 Task: Look for space in Kagoshima, Japan from 1st June, 2023 to 9th June, 2023 for 5 adults in price range Rs.6000 to Rs.12000. Place can be entire place with 3 bedrooms having 3 beds and 3 bathrooms. Property type can be house, flat, guest house. Booking option can be shelf check-in. Required host language is English.
Action: Mouse moved to (473, 125)
Screenshot: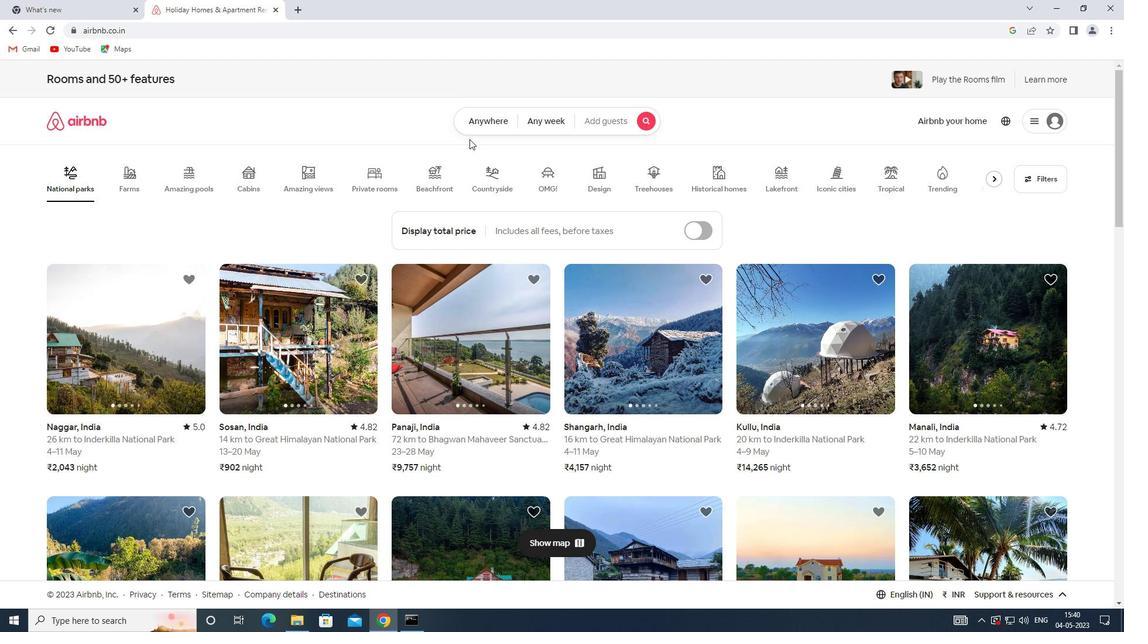 
Action: Mouse pressed left at (473, 125)
Screenshot: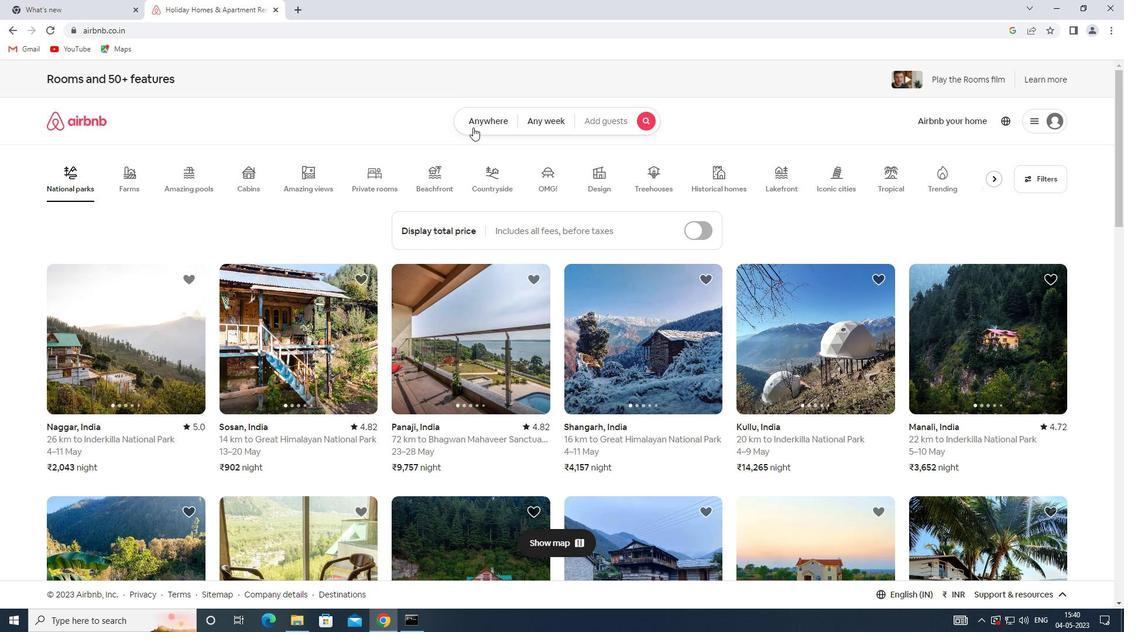 
Action: Mouse moved to (385, 162)
Screenshot: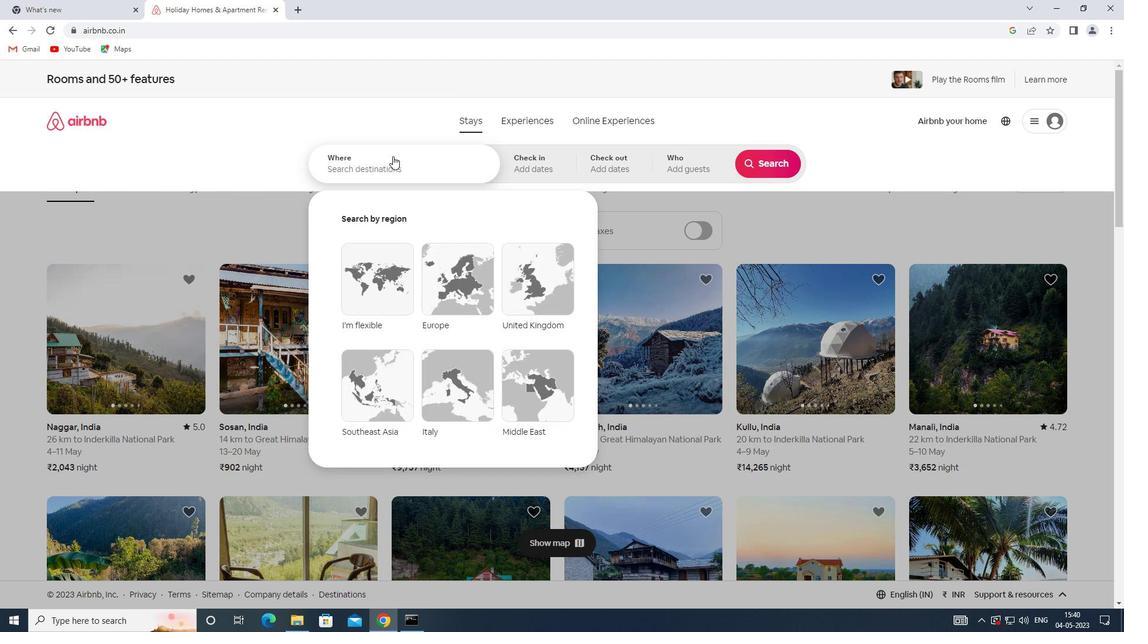 
Action: Mouse pressed left at (385, 162)
Screenshot: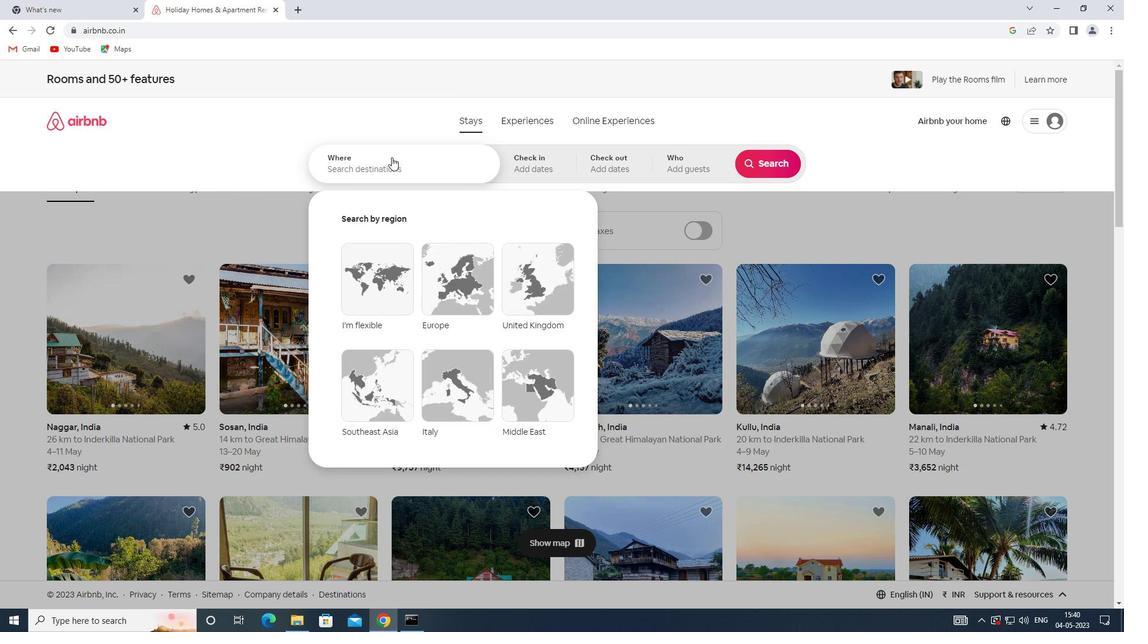 
Action: Mouse moved to (384, 162)
Screenshot: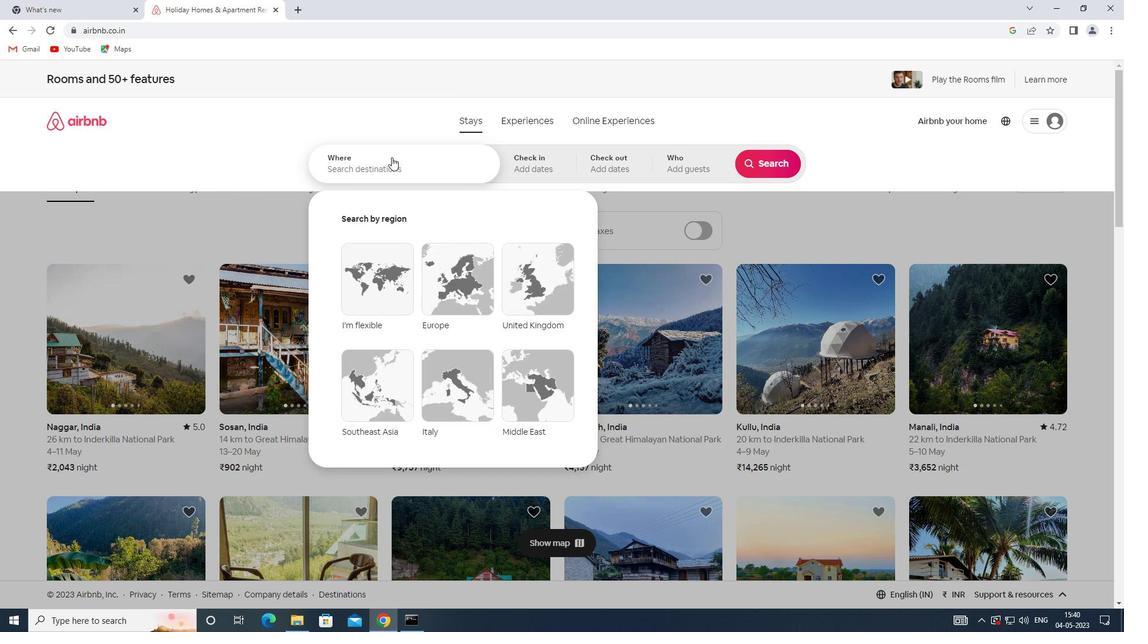 
Action: Key pressed <Key.shift>KAGOSHIMA,<Key.shift>JAPAN
Screenshot: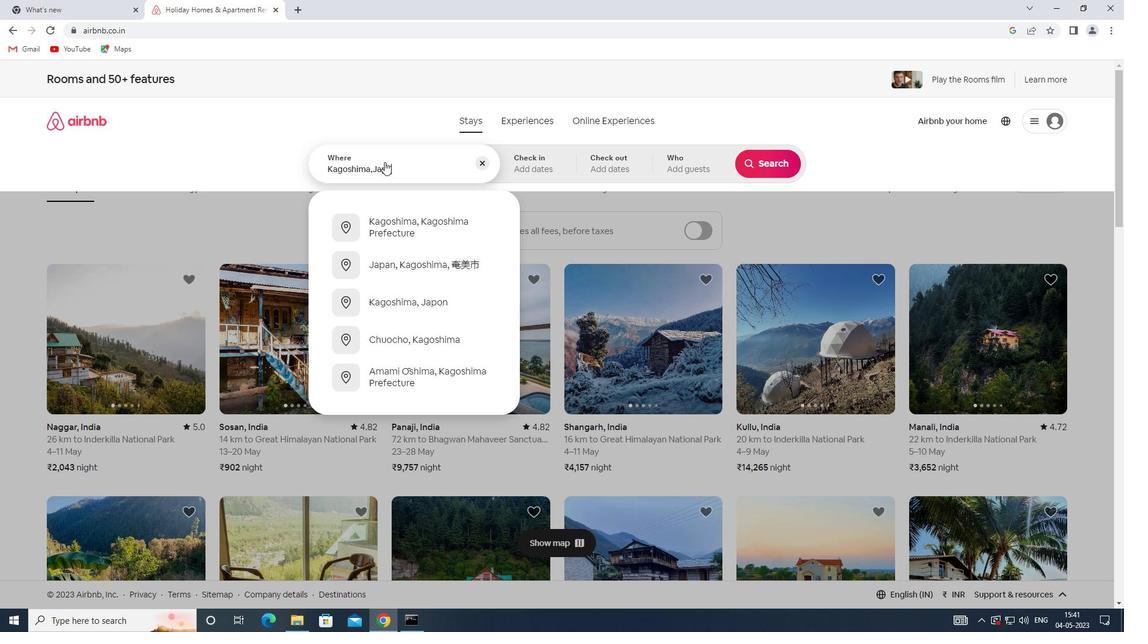 
Action: Mouse moved to (530, 166)
Screenshot: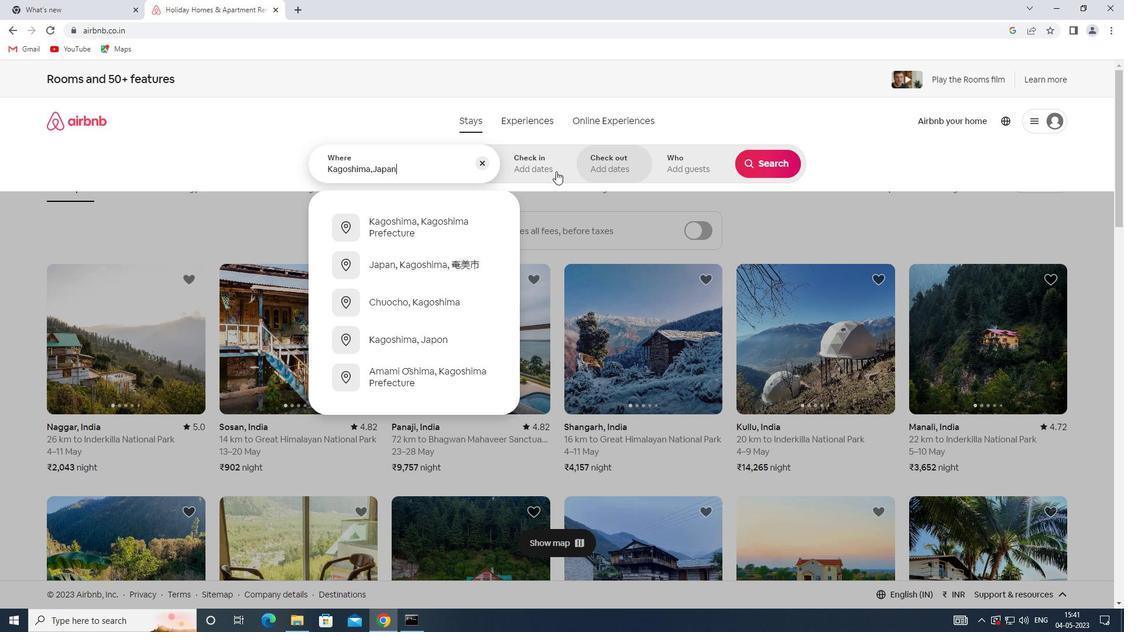 
Action: Mouse pressed left at (530, 166)
Screenshot: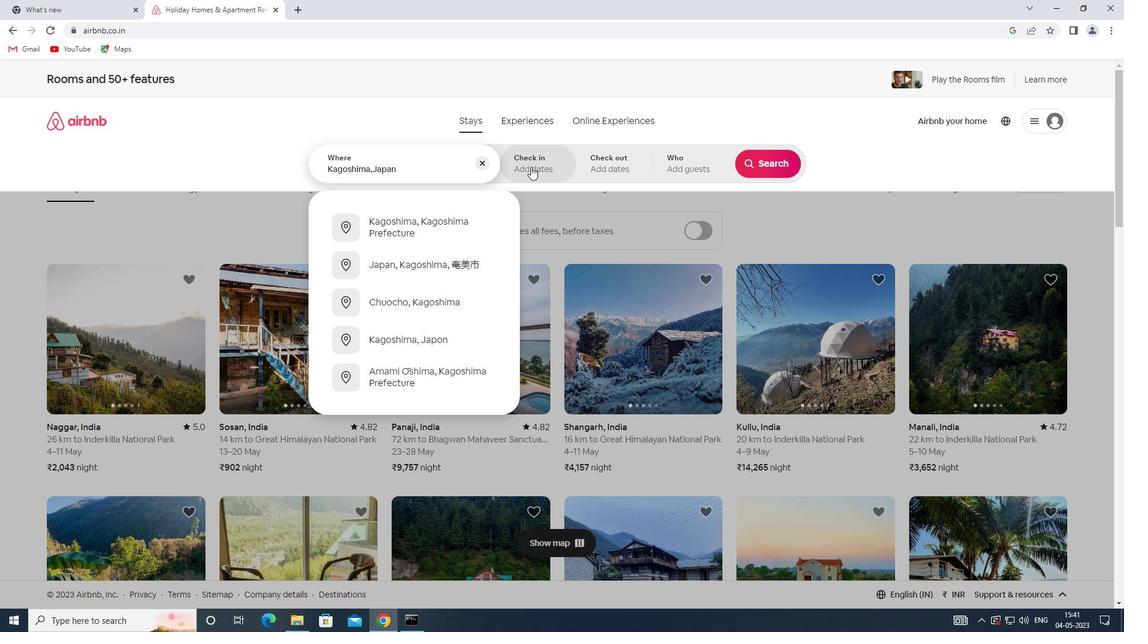 
Action: Mouse moved to (696, 300)
Screenshot: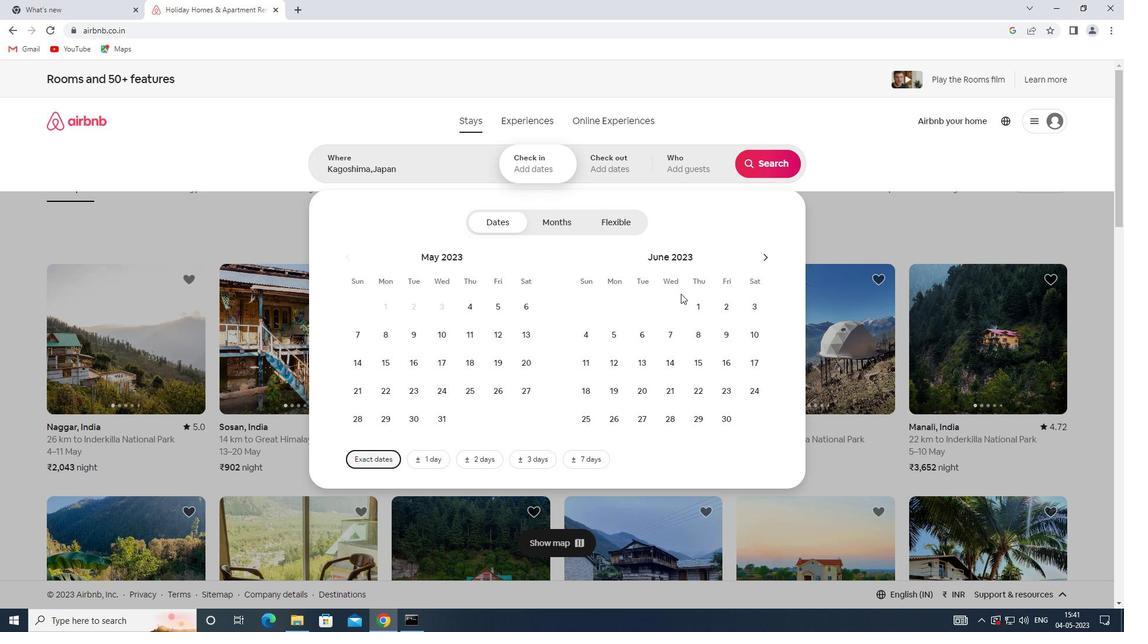 
Action: Mouse pressed left at (696, 300)
Screenshot: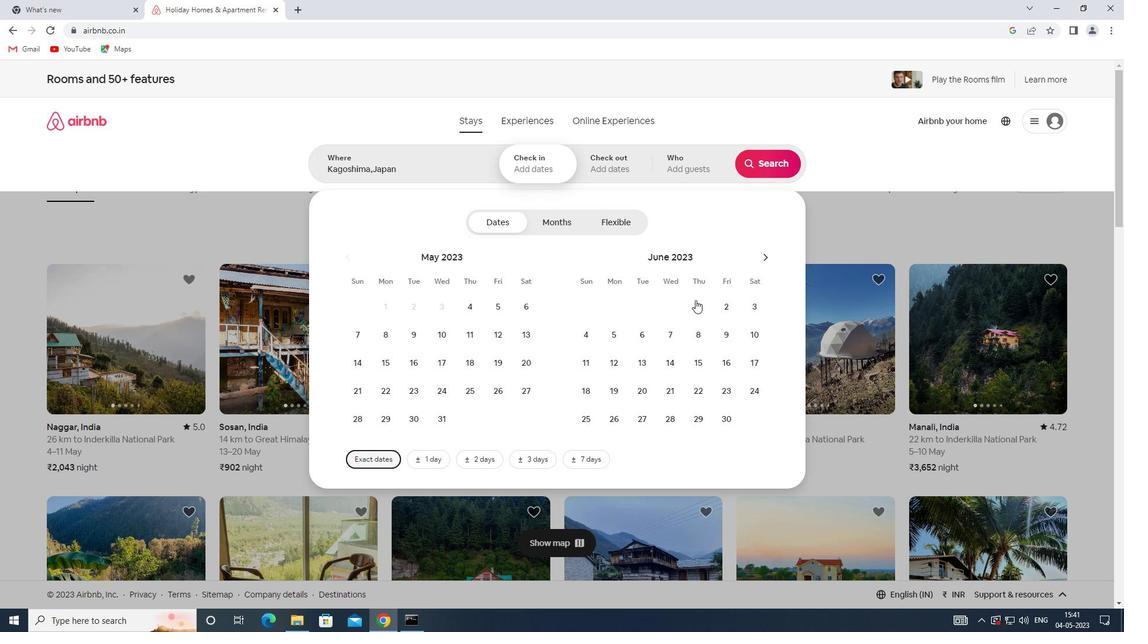 
Action: Mouse moved to (722, 333)
Screenshot: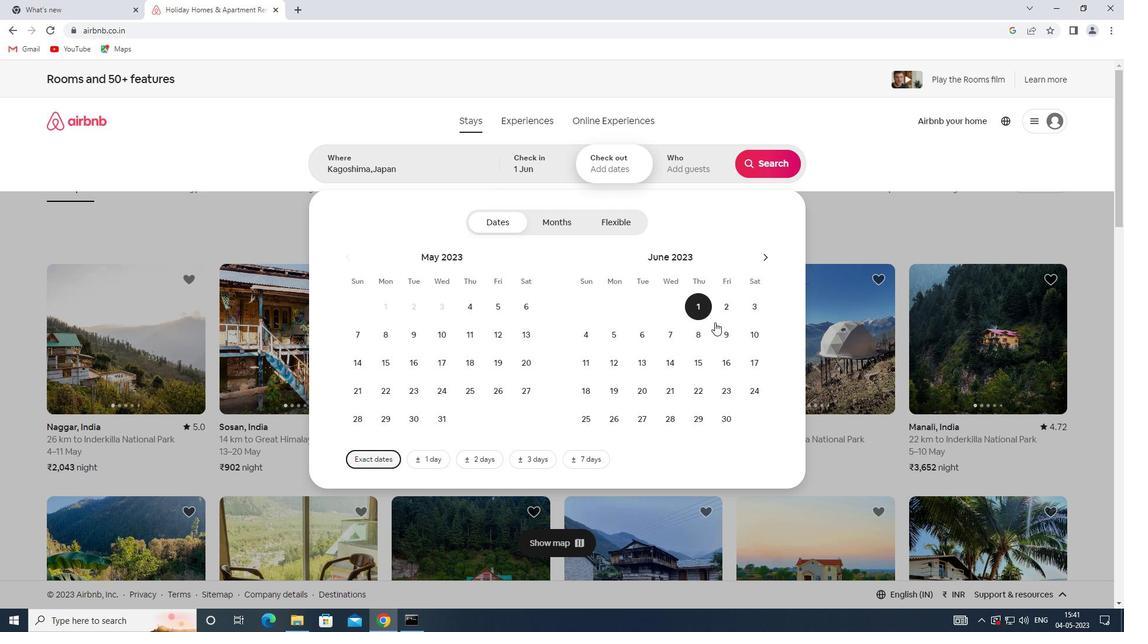 
Action: Mouse pressed left at (722, 333)
Screenshot: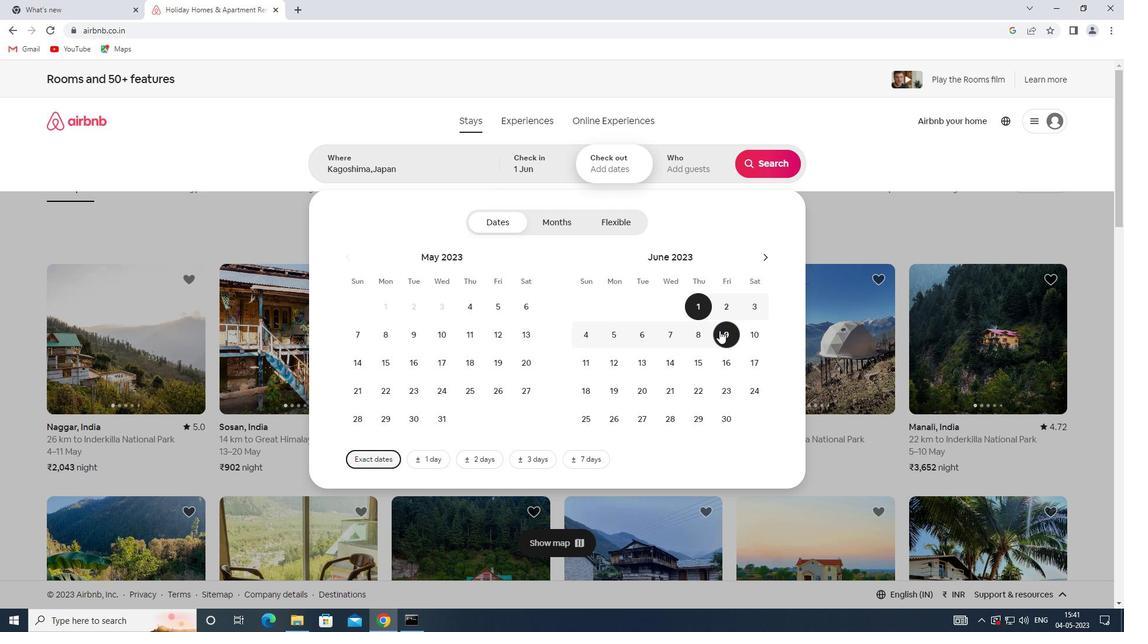 
Action: Mouse moved to (693, 156)
Screenshot: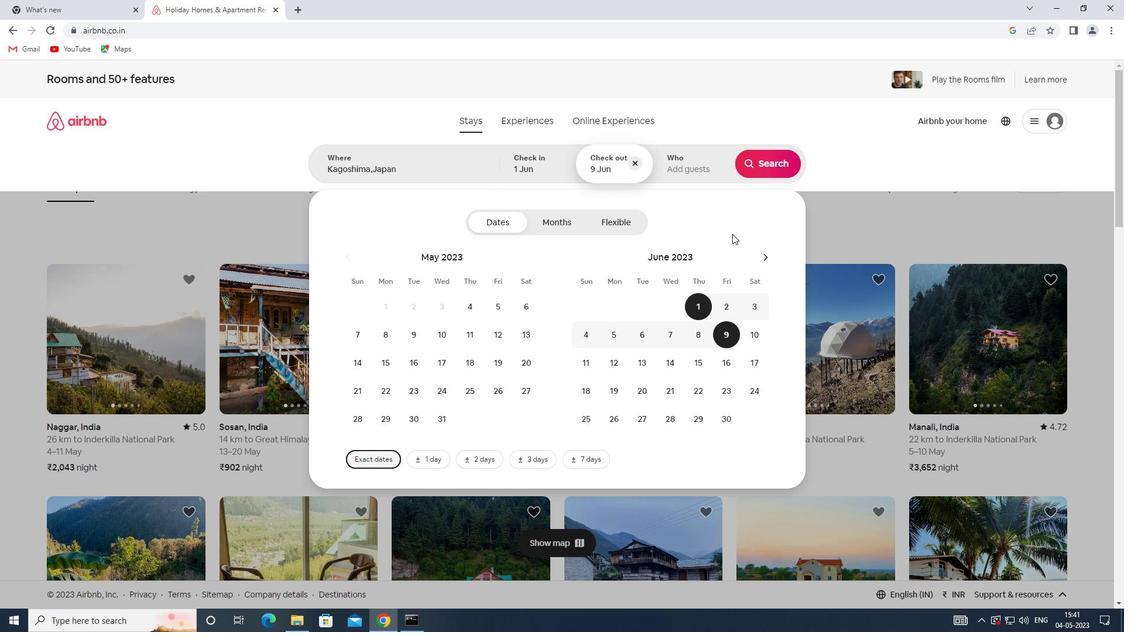 
Action: Mouse pressed left at (693, 156)
Screenshot: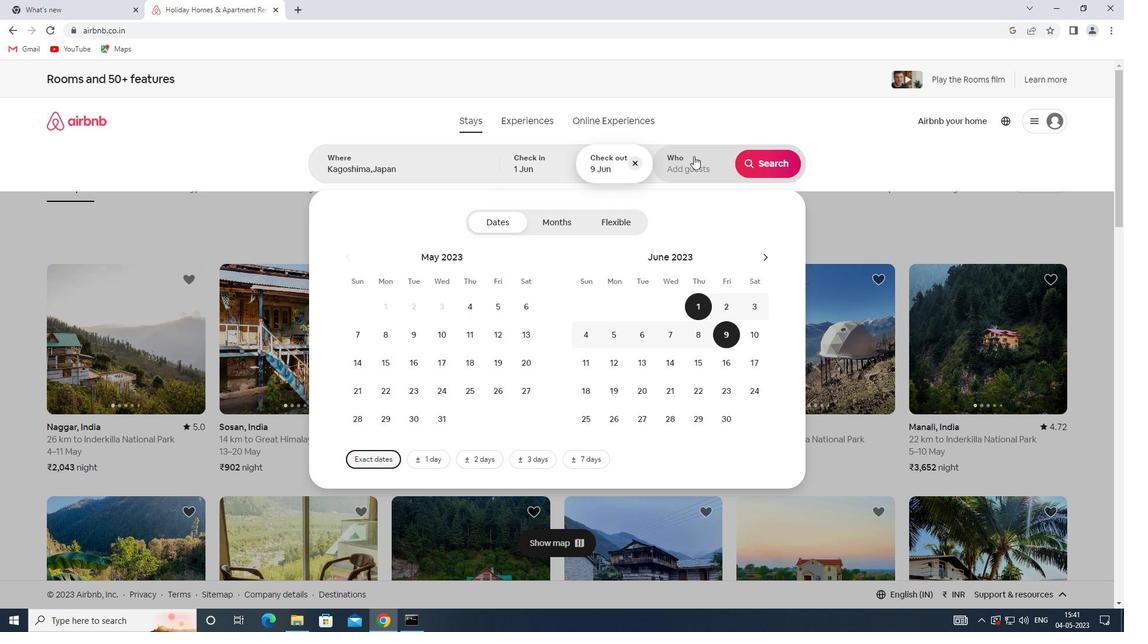 
Action: Mouse moved to (768, 225)
Screenshot: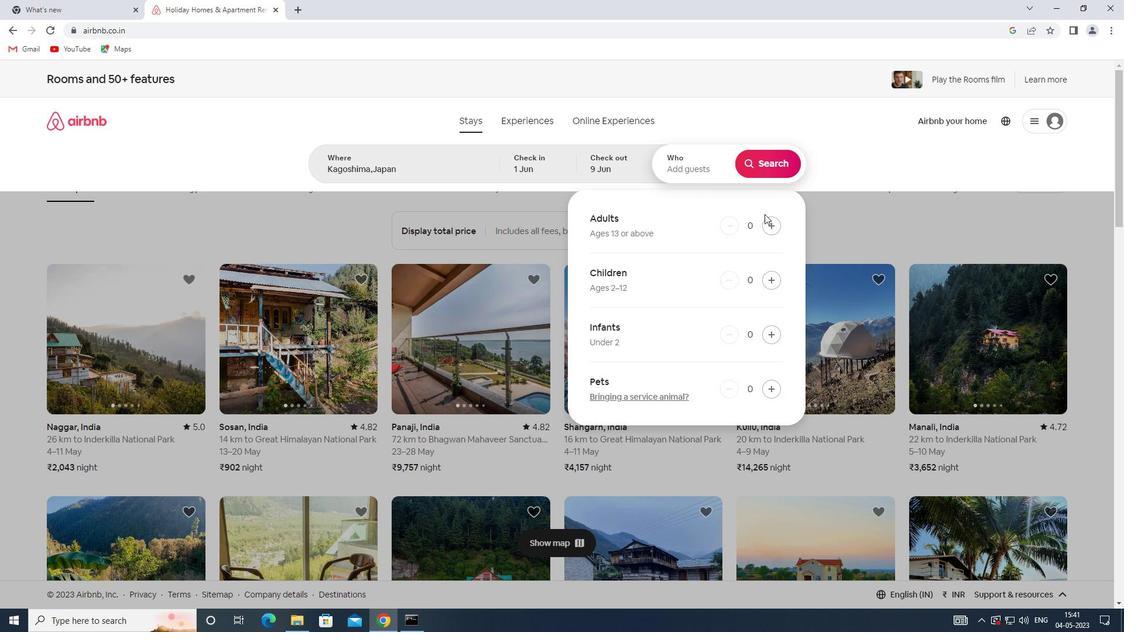 
Action: Mouse pressed left at (768, 225)
Screenshot: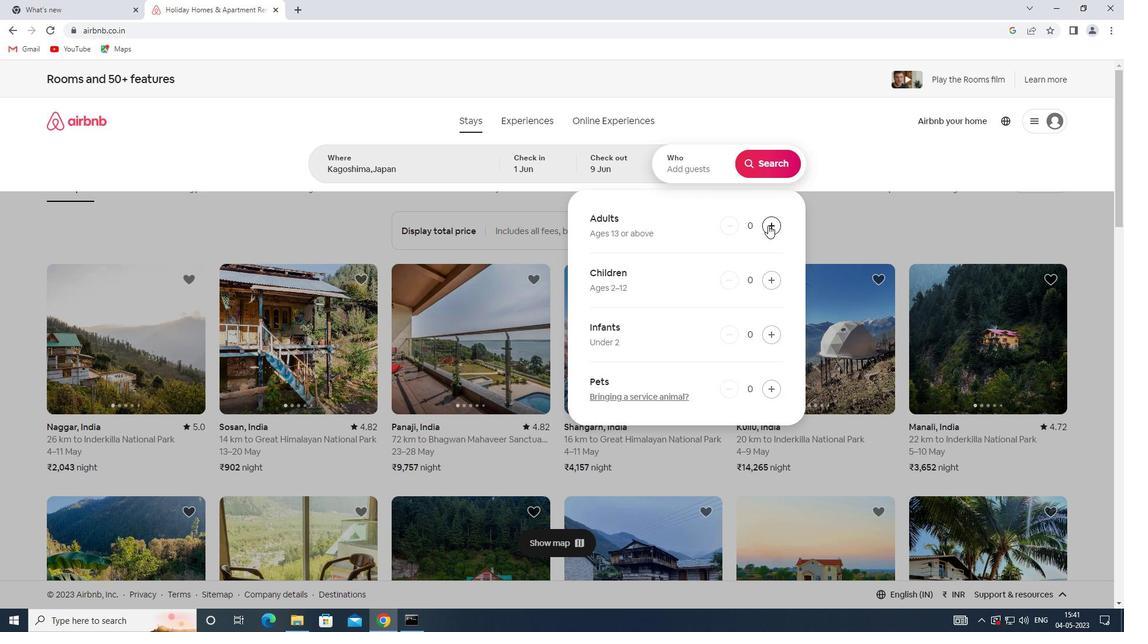 
Action: Mouse pressed left at (768, 225)
Screenshot: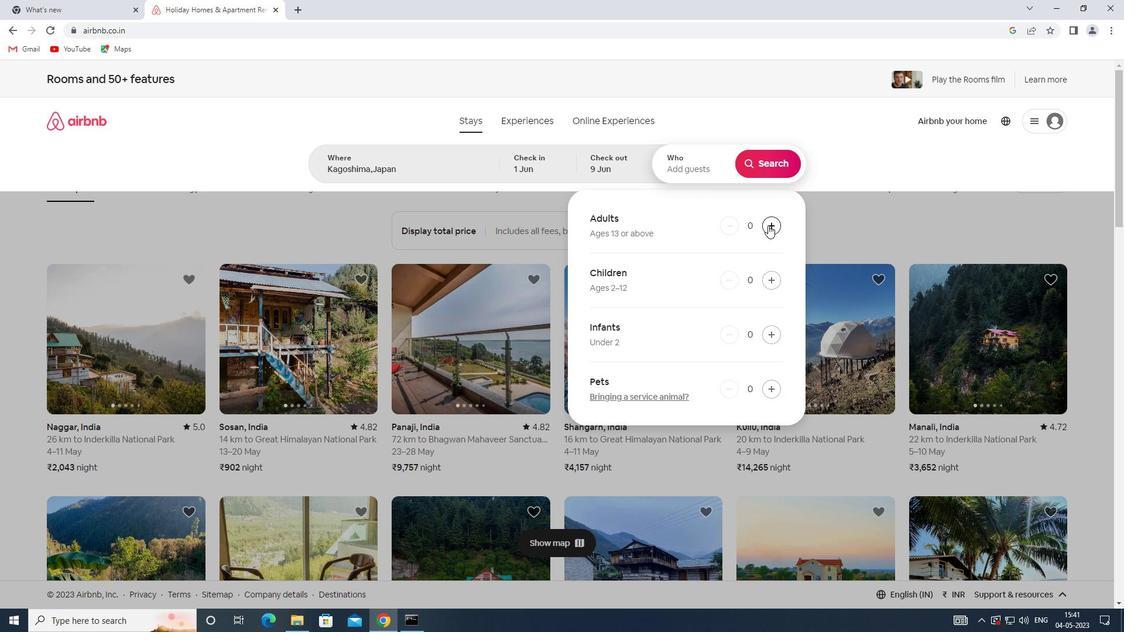
Action: Mouse pressed left at (768, 225)
Screenshot: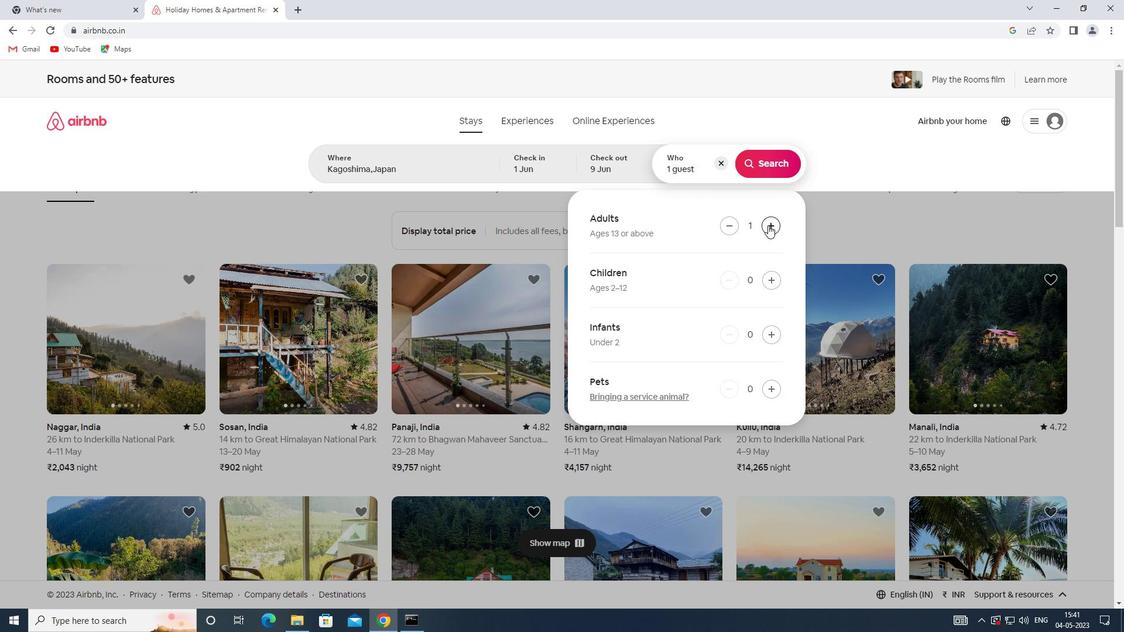 
Action: Mouse pressed left at (768, 225)
Screenshot: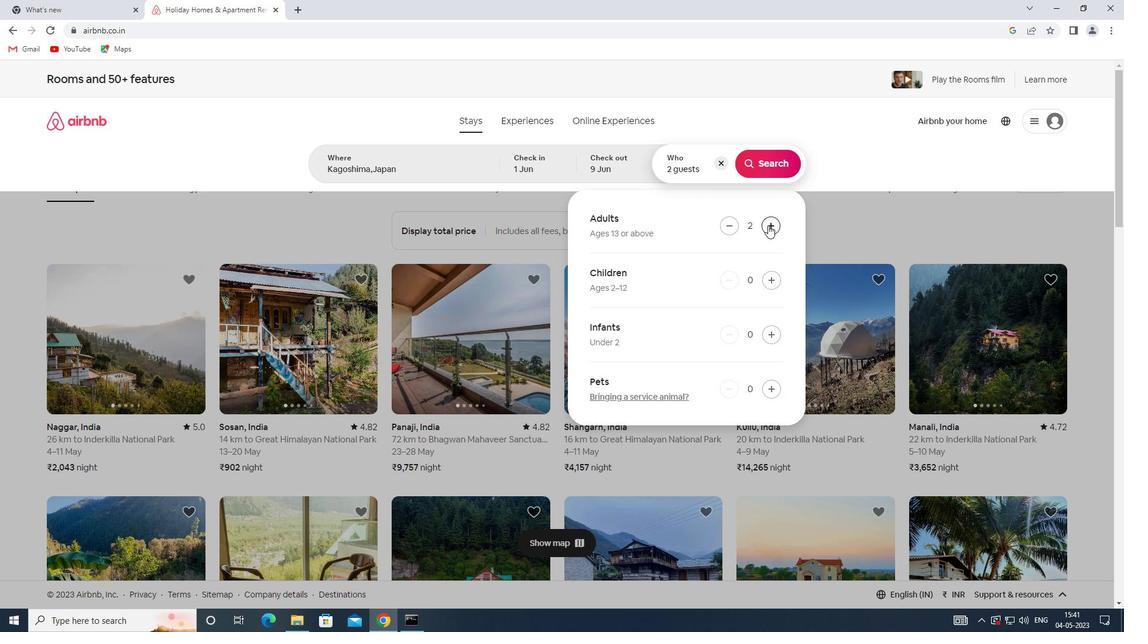 
Action: Mouse pressed left at (768, 225)
Screenshot: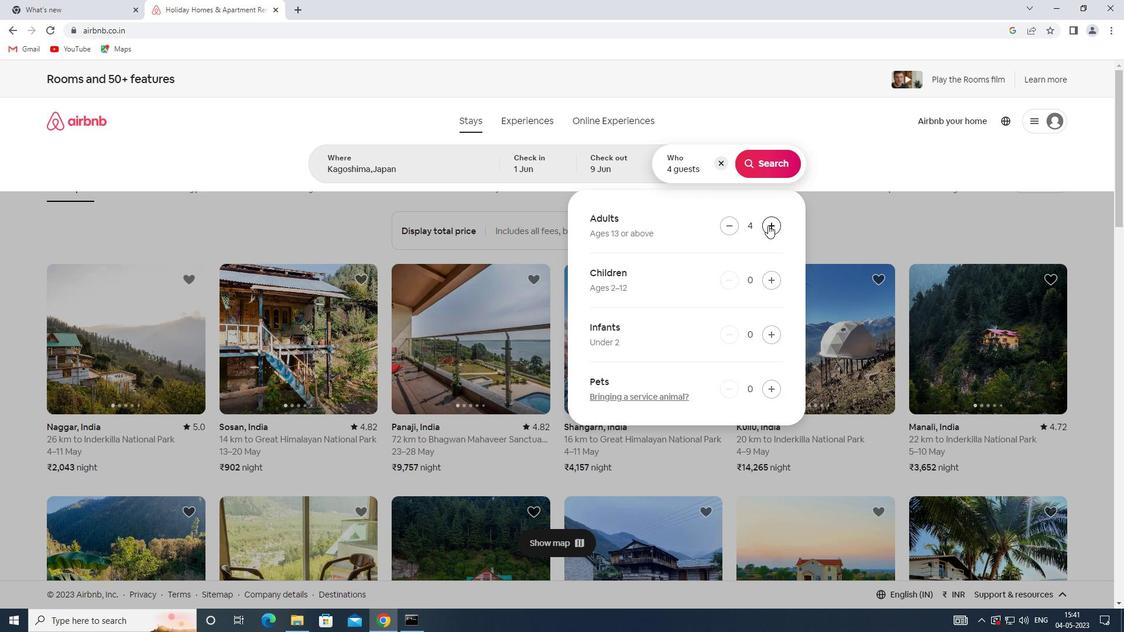 
Action: Mouse moved to (771, 171)
Screenshot: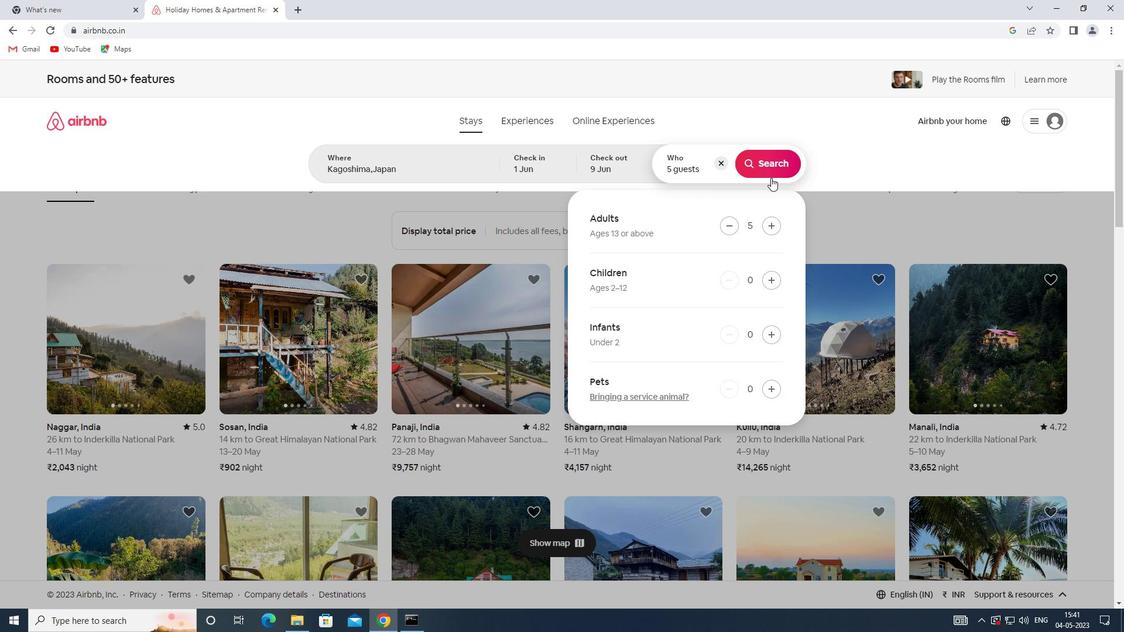 
Action: Mouse pressed left at (771, 171)
Screenshot: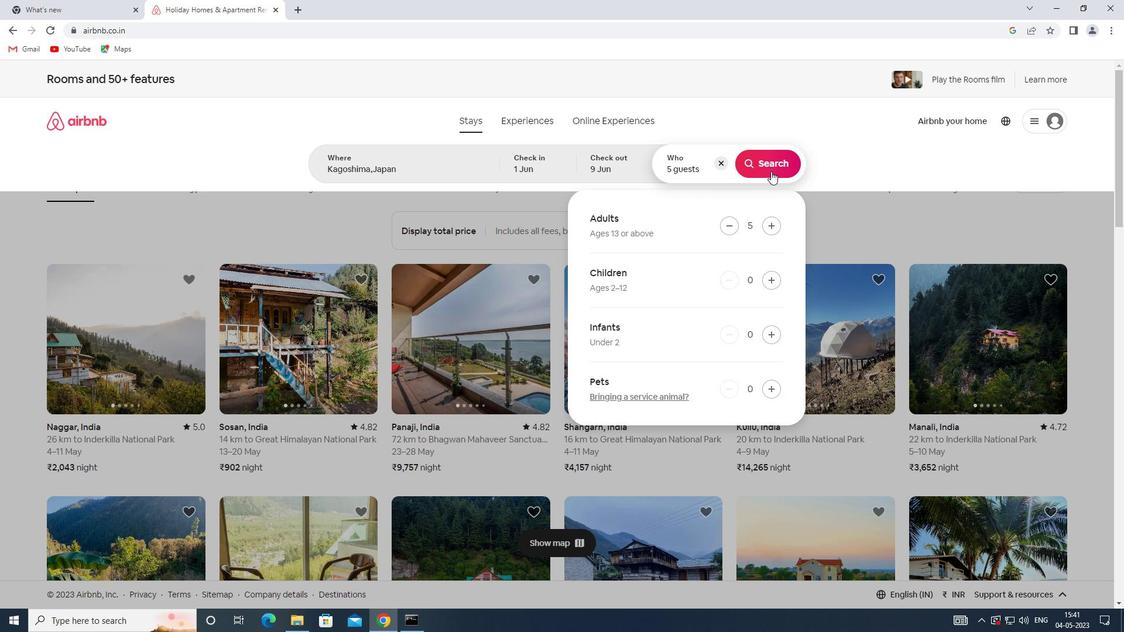 
Action: Mouse moved to (1067, 136)
Screenshot: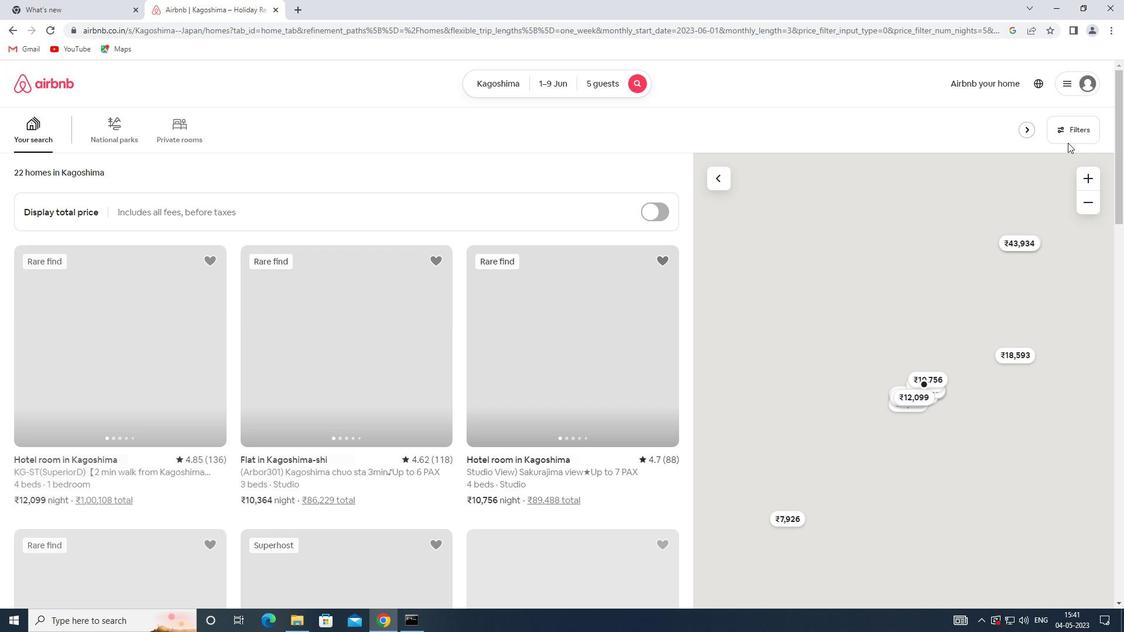 
Action: Mouse pressed left at (1067, 136)
Screenshot: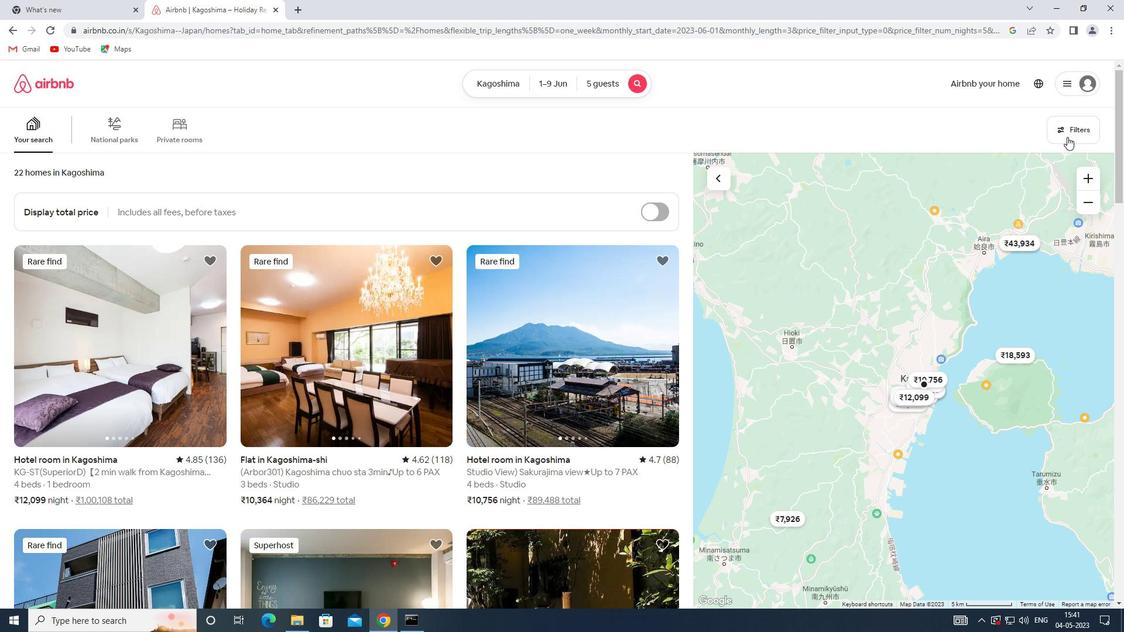 
Action: Mouse moved to (422, 280)
Screenshot: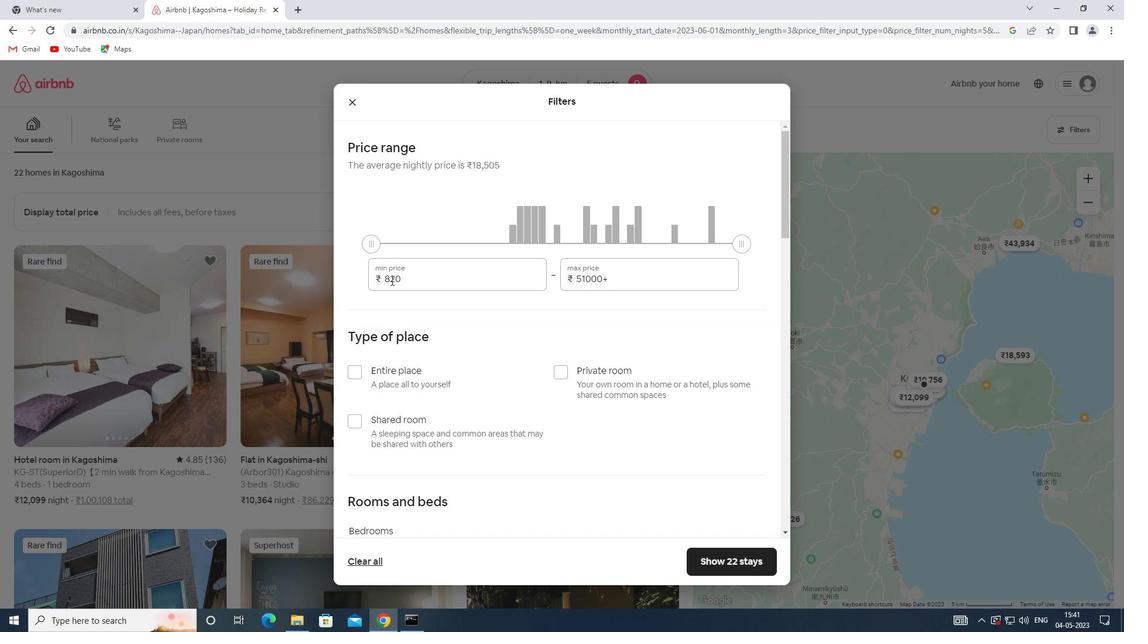 
Action: Mouse pressed left at (422, 280)
Screenshot: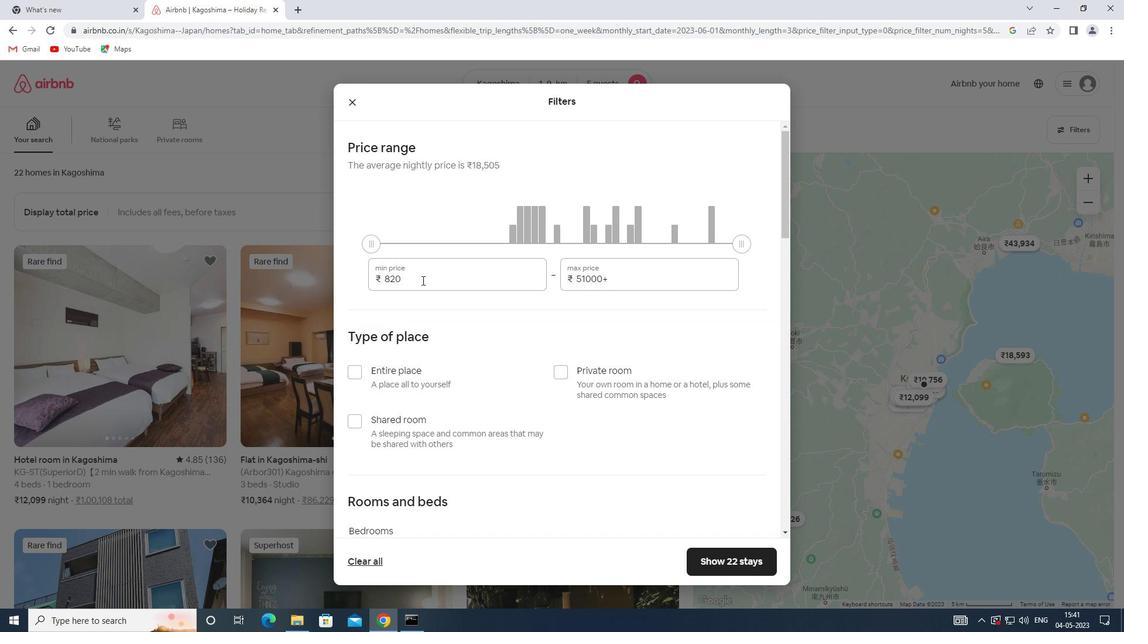
Action: Mouse moved to (306, 277)
Screenshot: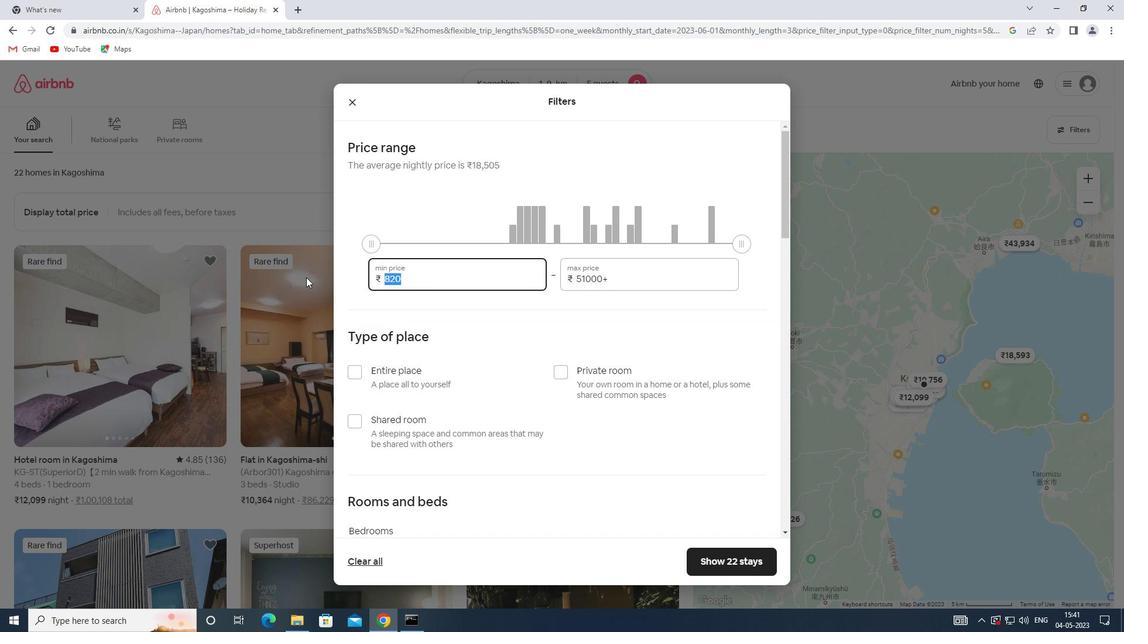 
Action: Key pressed 6000
Screenshot: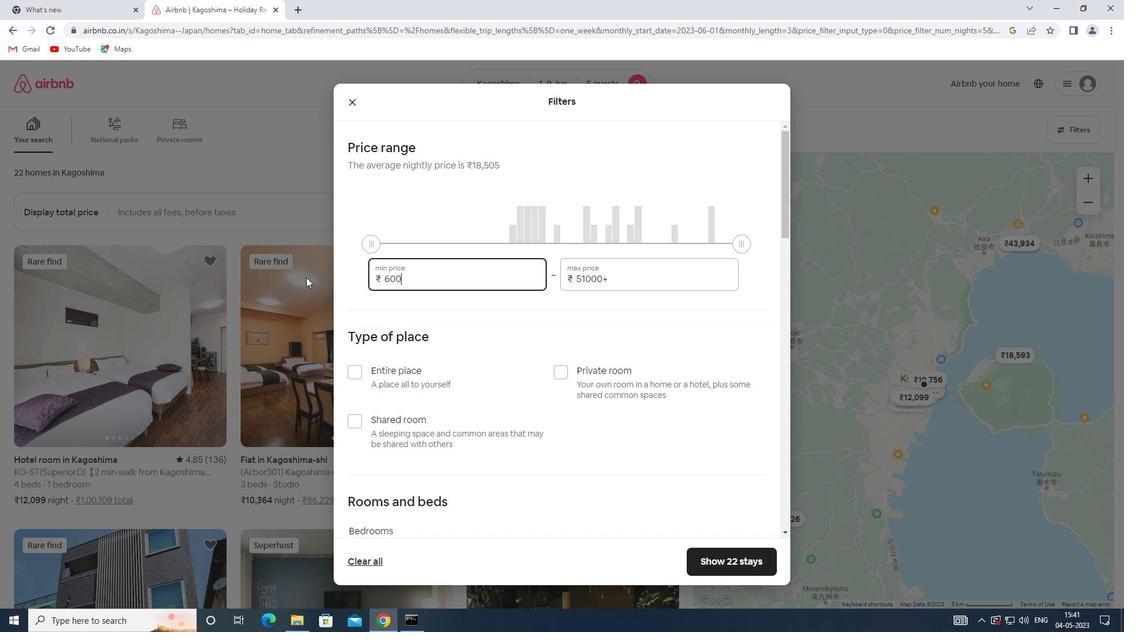 
Action: Mouse moved to (620, 276)
Screenshot: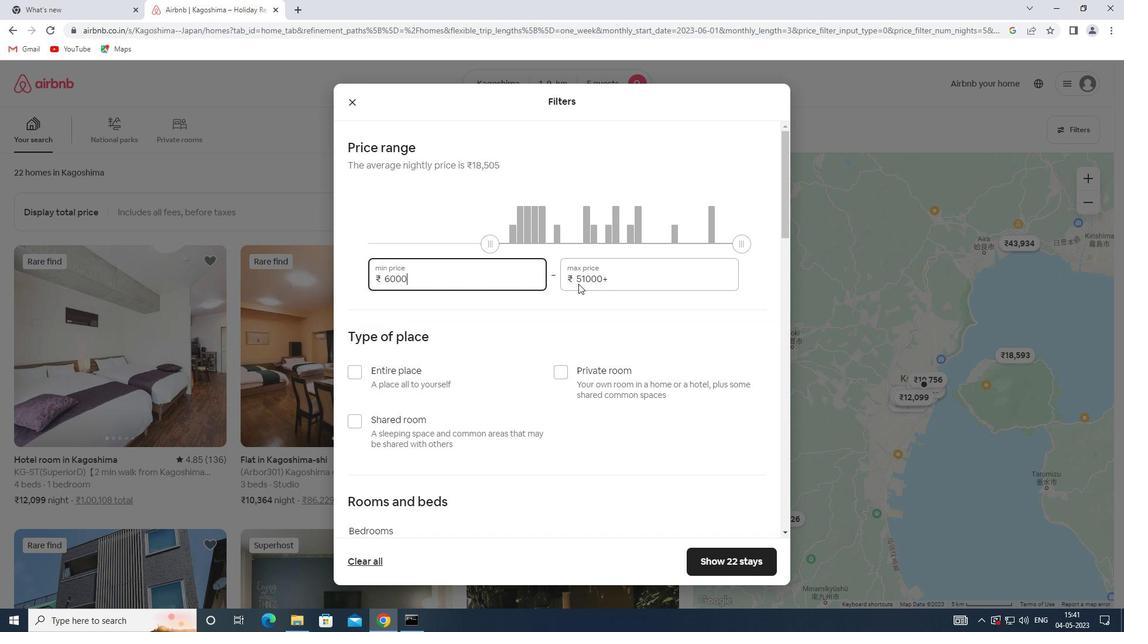 
Action: Mouse pressed left at (620, 276)
Screenshot: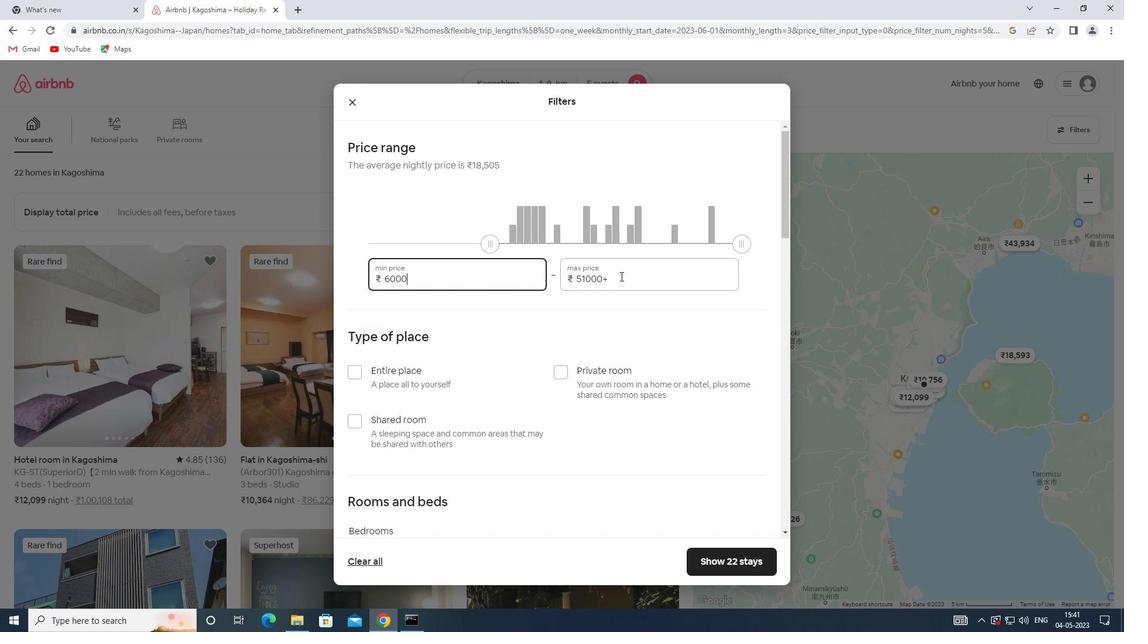 
Action: Mouse moved to (563, 283)
Screenshot: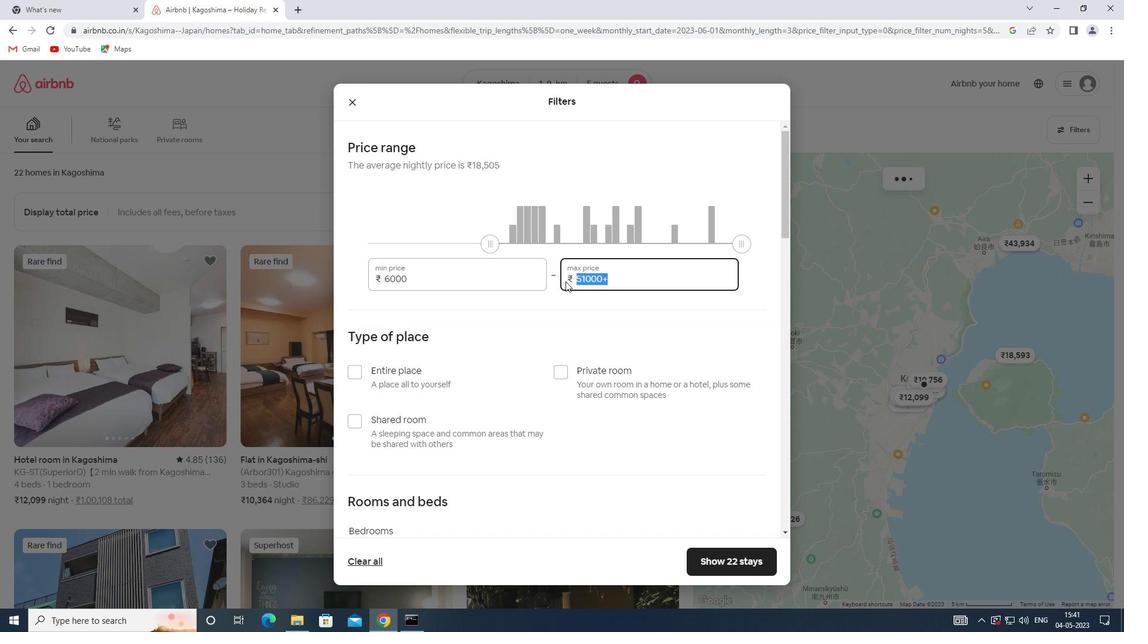 
Action: Key pressed 12000
Screenshot: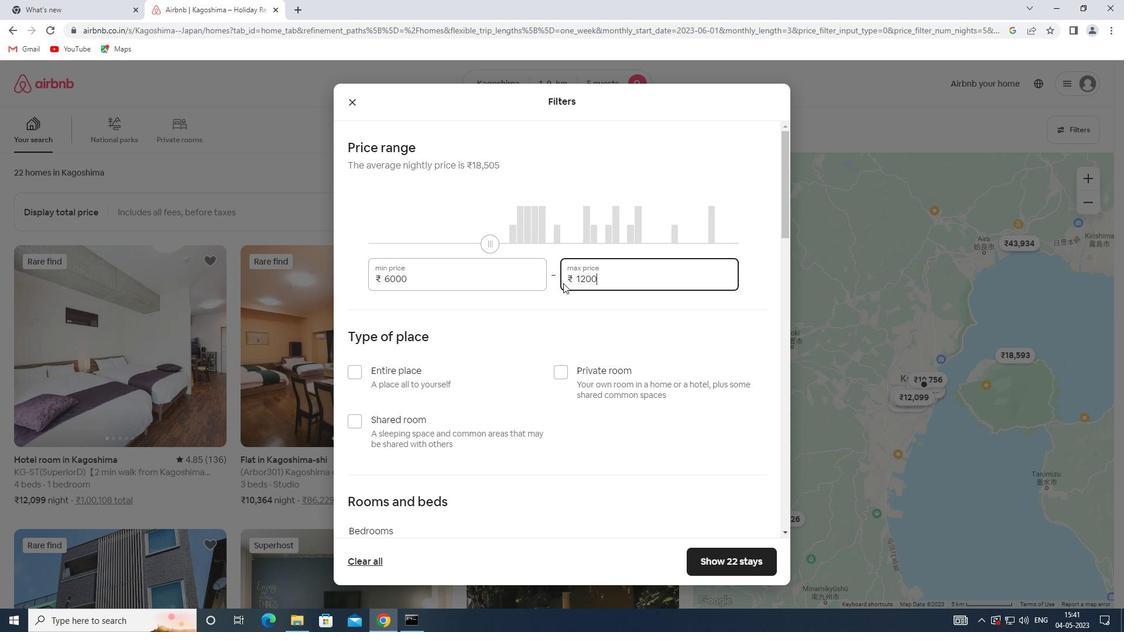 
Action: Mouse moved to (574, 296)
Screenshot: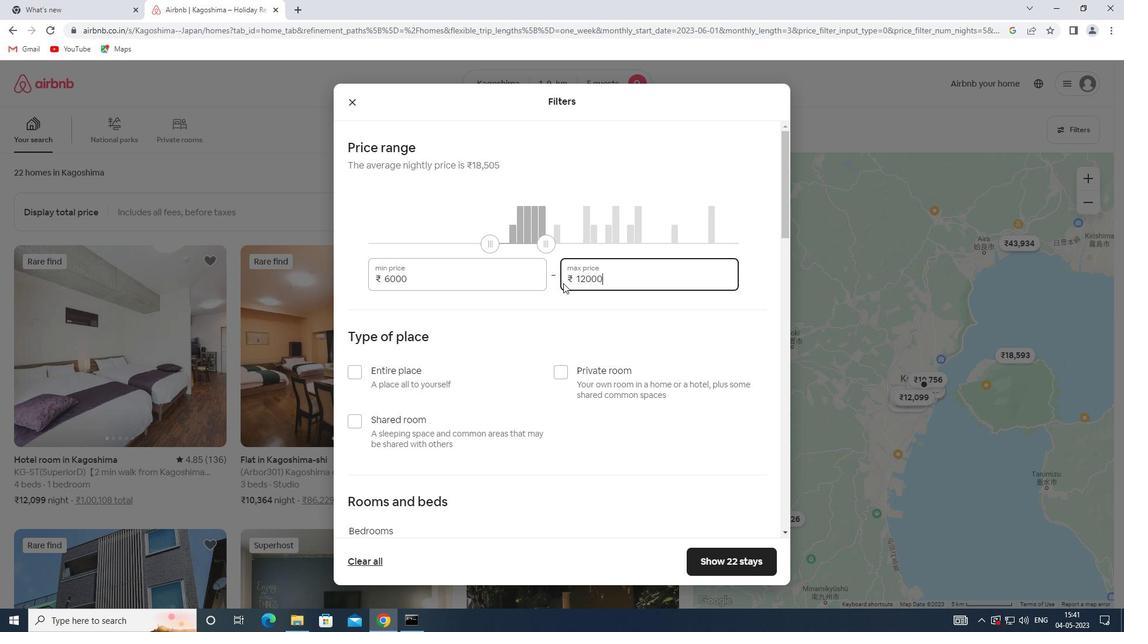 
Action: Mouse scrolled (574, 296) with delta (0, 0)
Screenshot: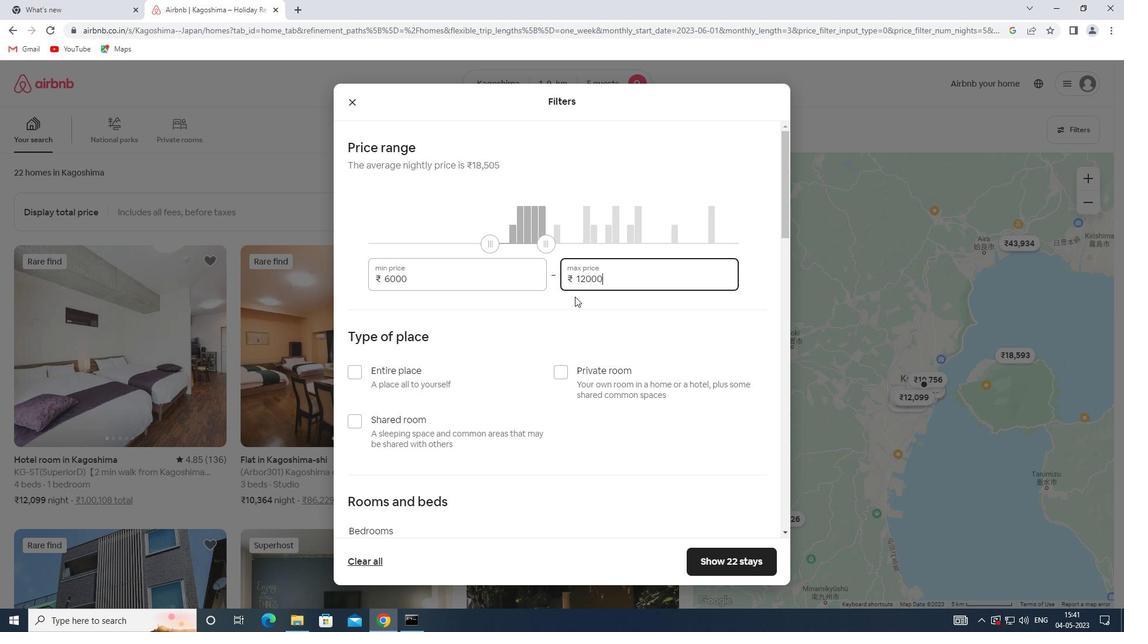 
Action: Mouse moved to (391, 316)
Screenshot: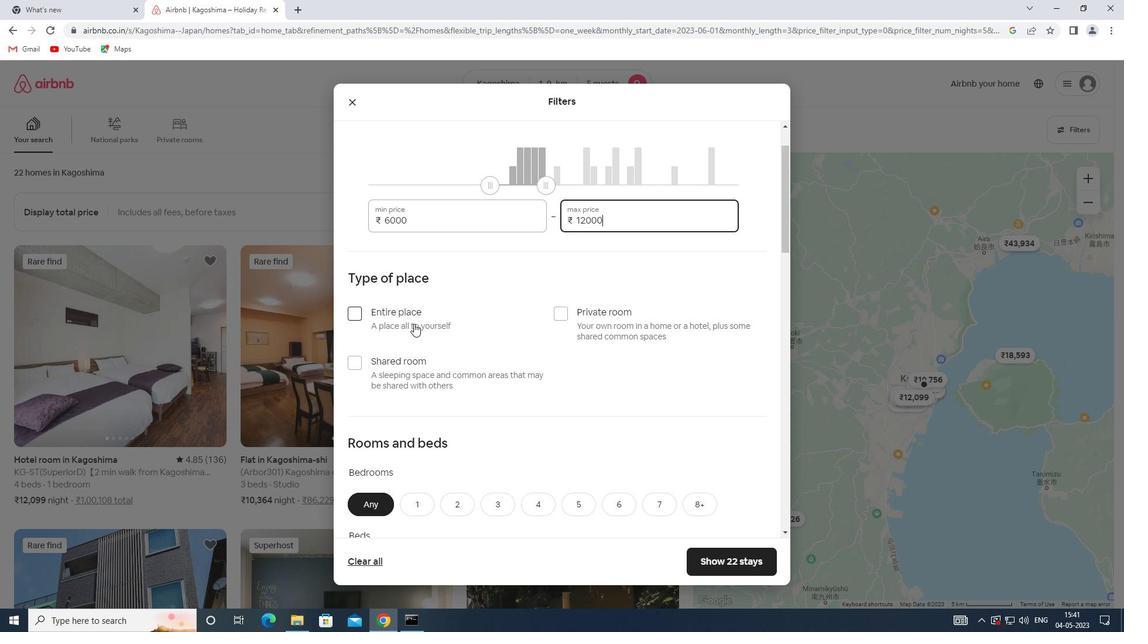 
Action: Mouse pressed left at (391, 316)
Screenshot: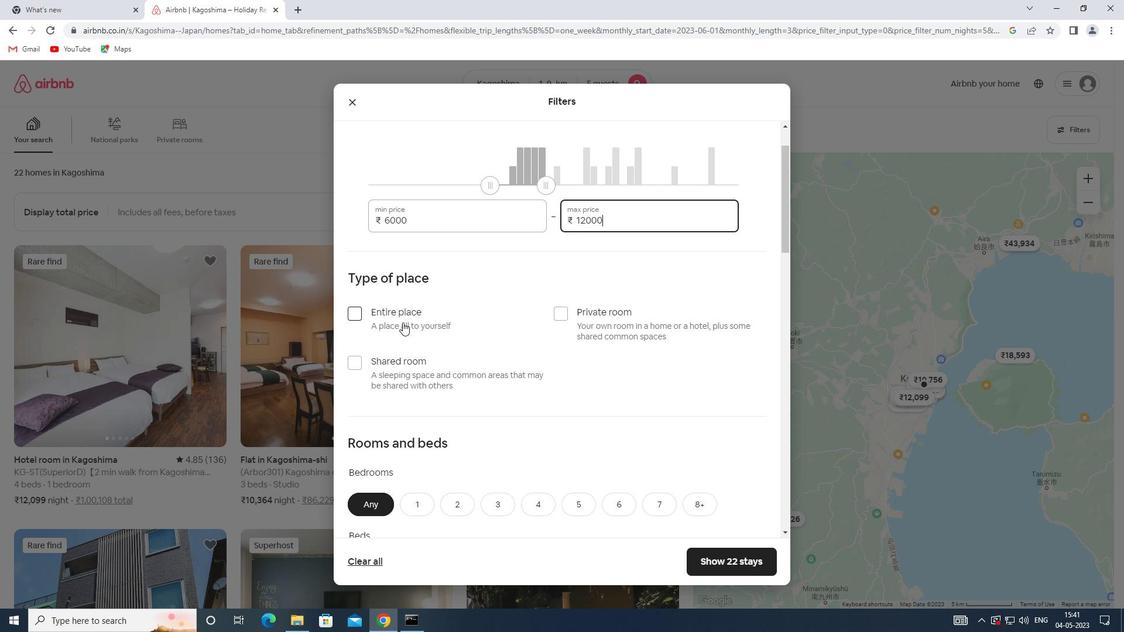 
Action: Mouse scrolled (391, 316) with delta (0, 0)
Screenshot: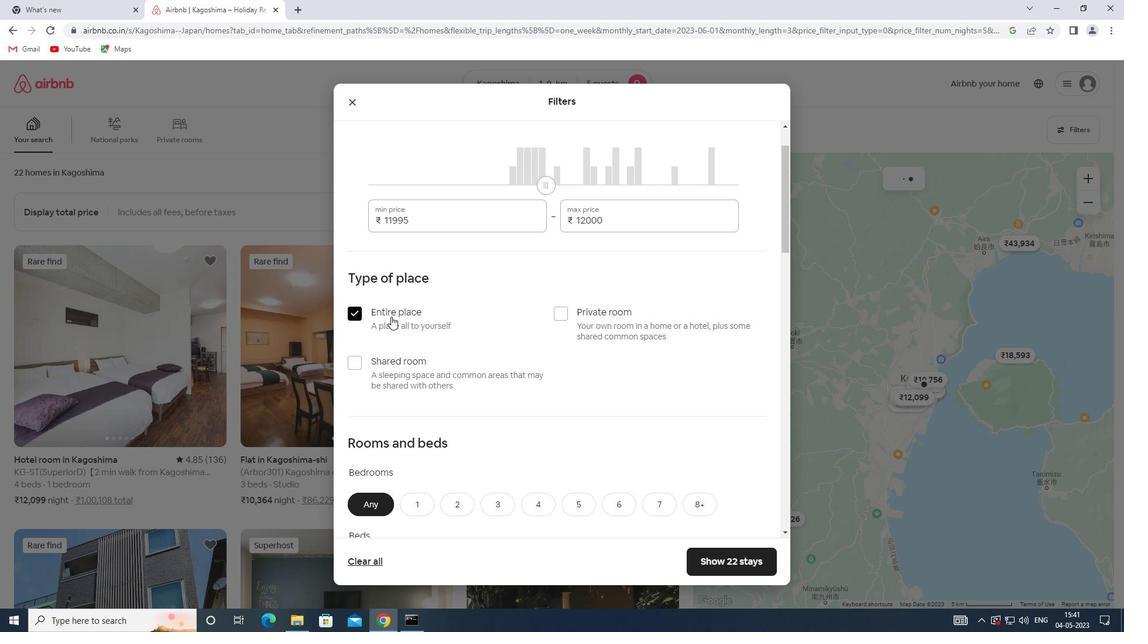 
Action: Mouse scrolled (391, 316) with delta (0, 0)
Screenshot: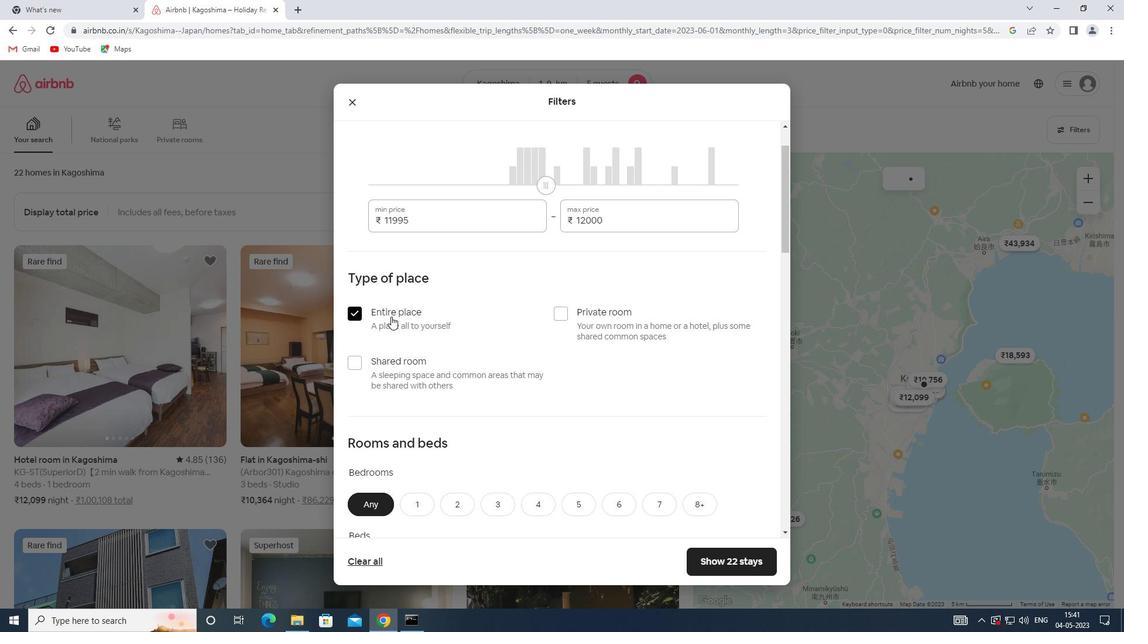 
Action: Mouse scrolled (391, 316) with delta (0, 0)
Screenshot: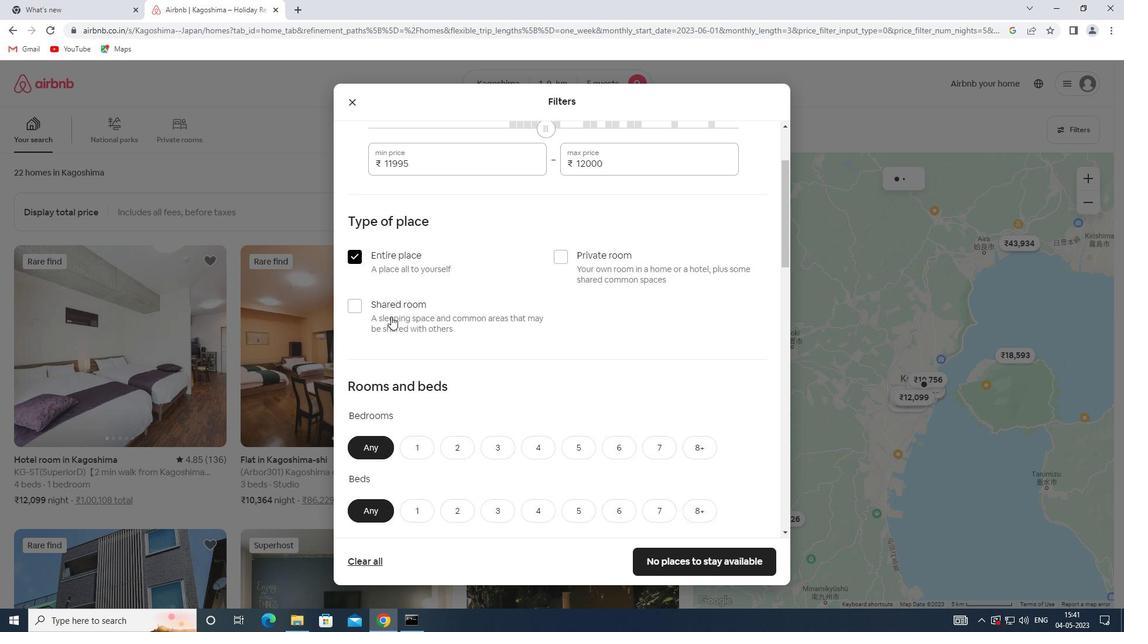 
Action: Mouse moved to (487, 326)
Screenshot: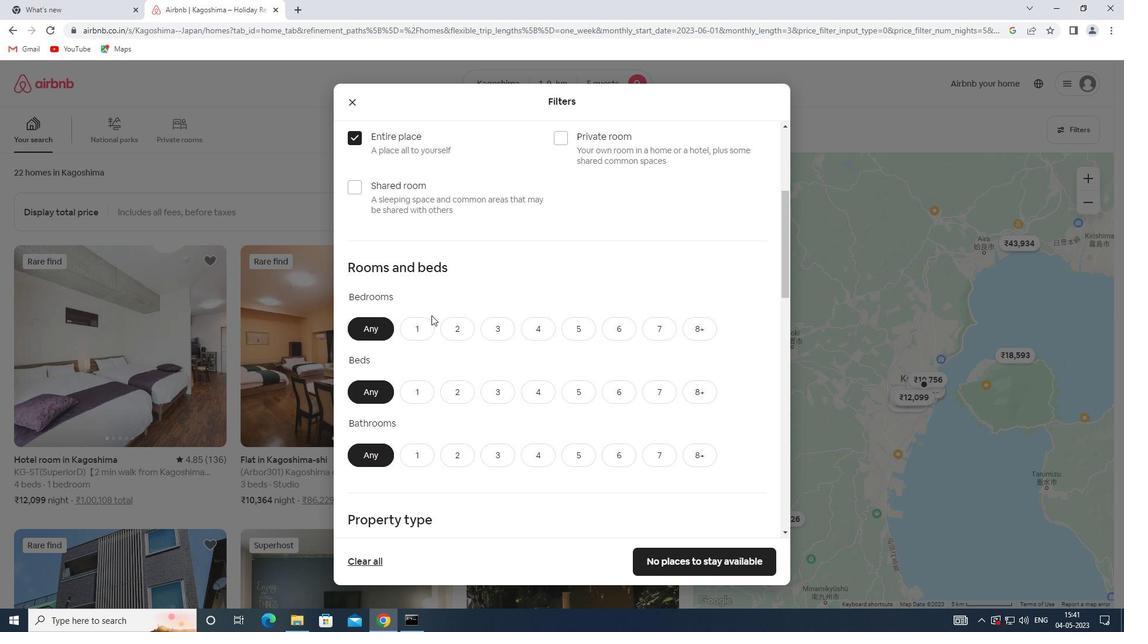 
Action: Mouse pressed left at (487, 326)
Screenshot: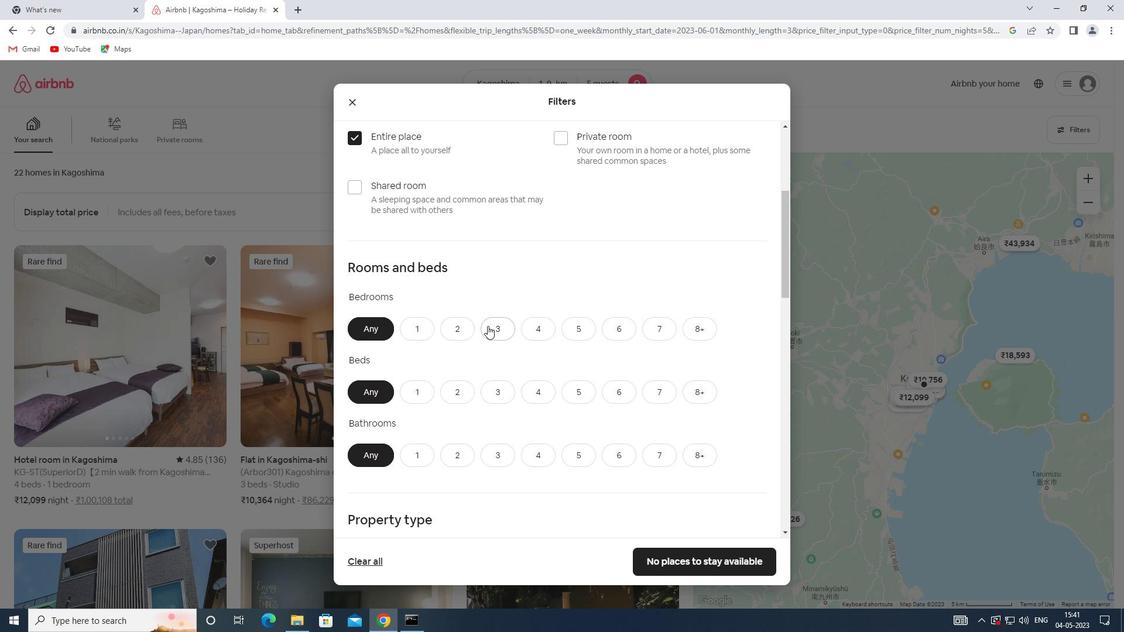 
Action: Mouse moved to (501, 392)
Screenshot: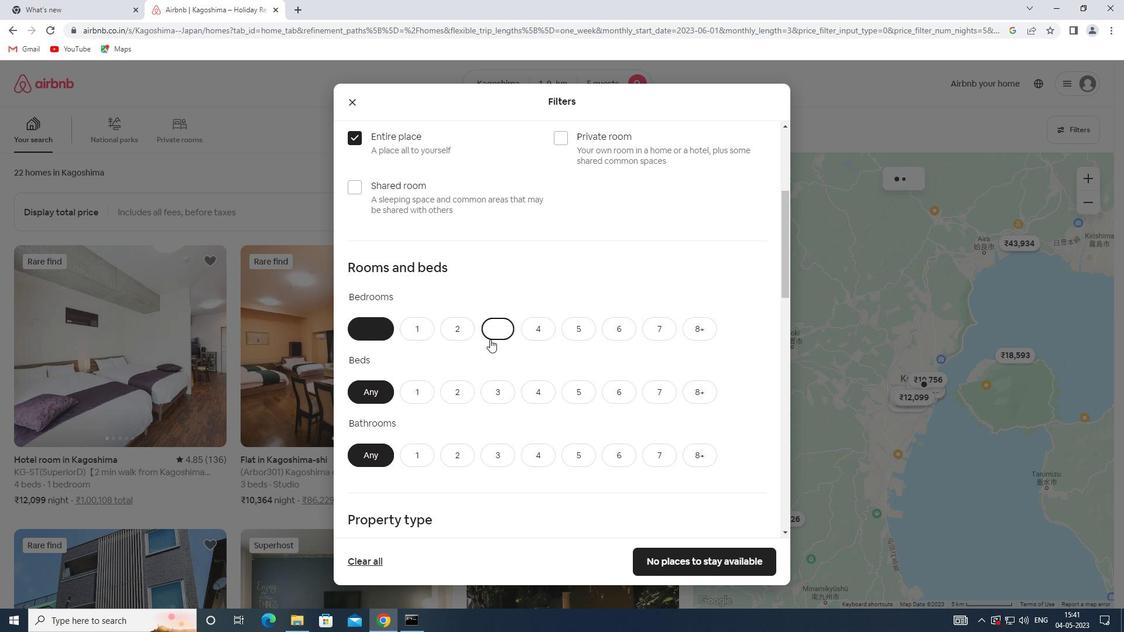 
Action: Mouse pressed left at (501, 392)
Screenshot: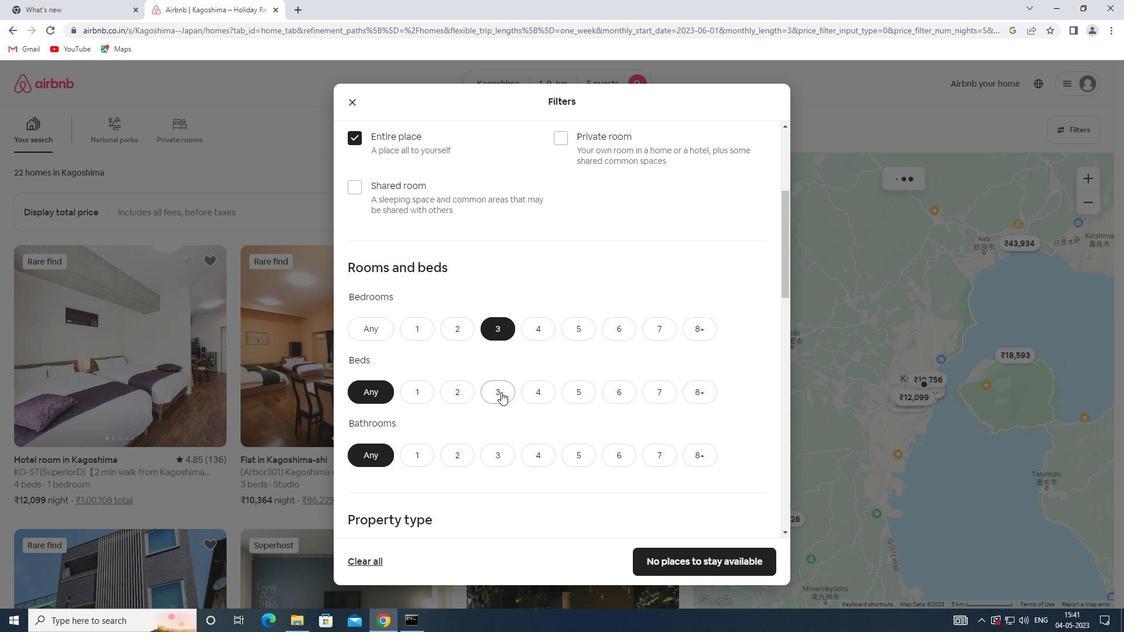 
Action: Mouse moved to (490, 457)
Screenshot: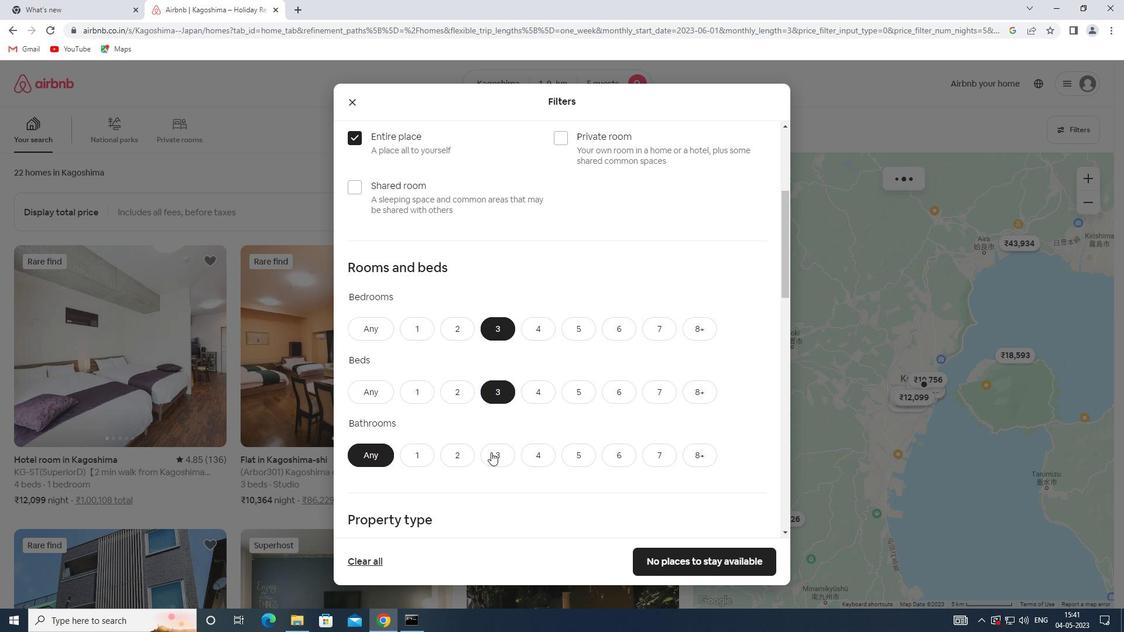 
Action: Mouse pressed left at (490, 457)
Screenshot: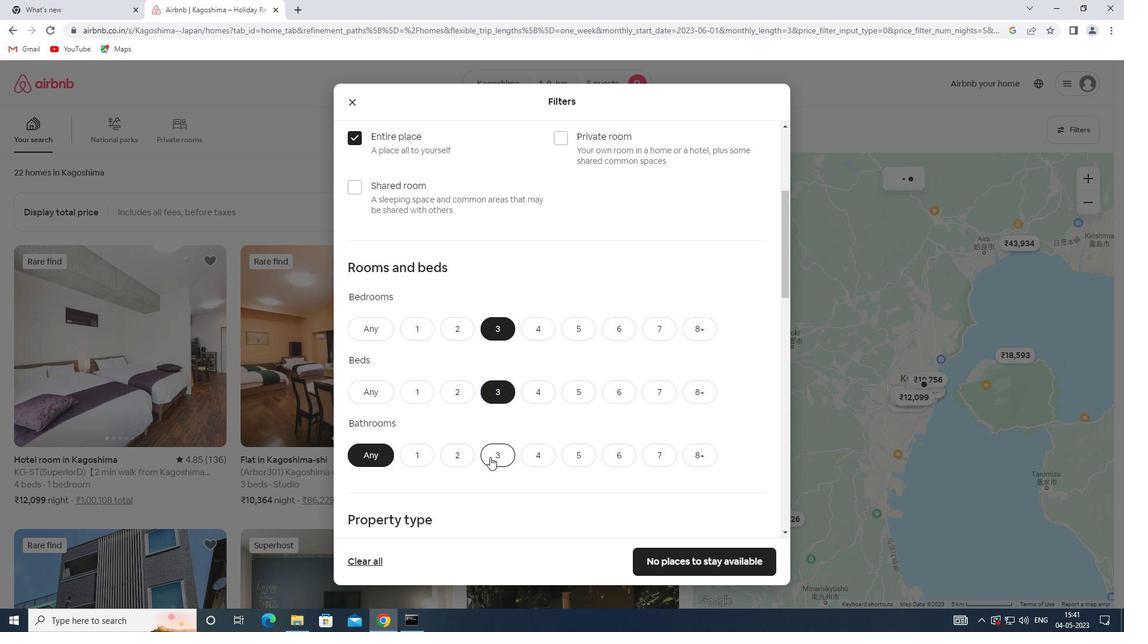
Action: Mouse moved to (447, 407)
Screenshot: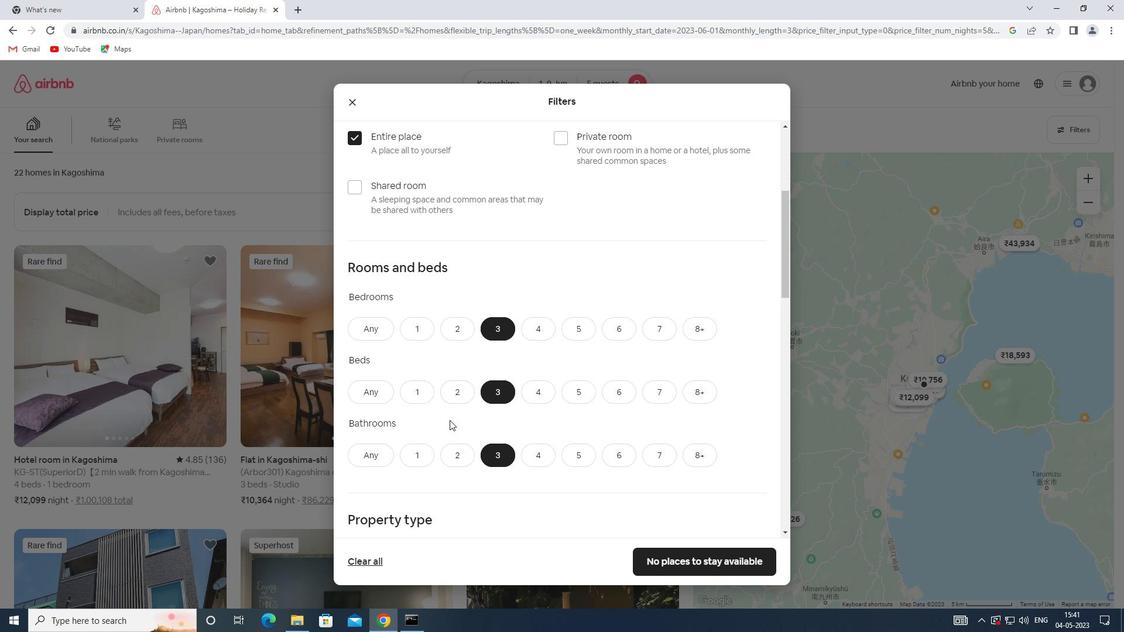 
Action: Mouse scrolled (447, 406) with delta (0, 0)
Screenshot: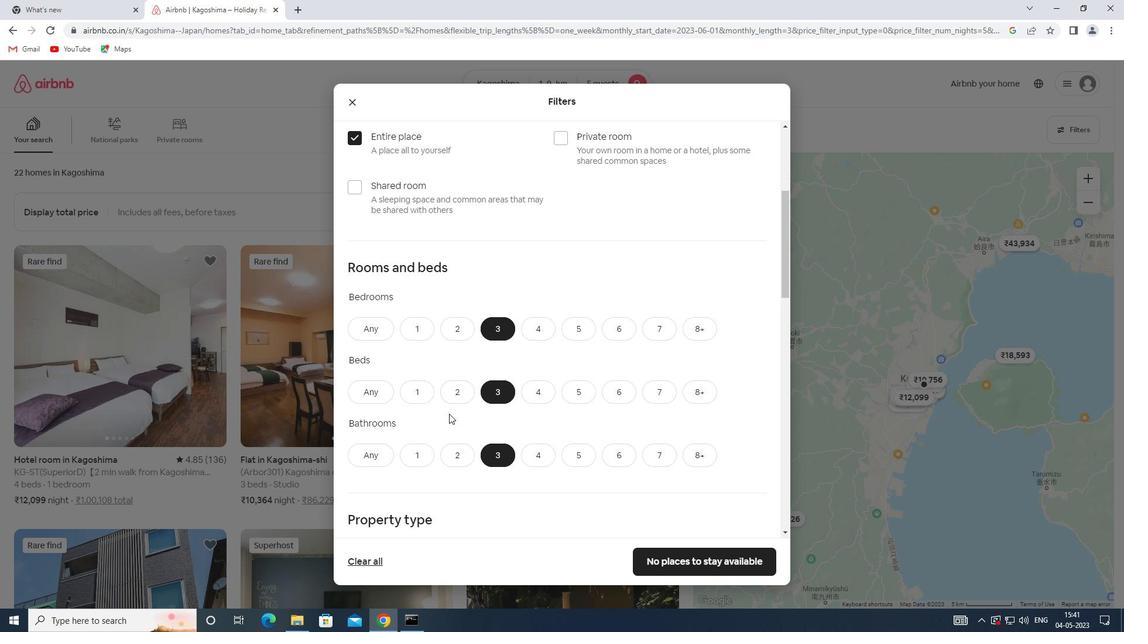 
Action: Mouse scrolled (447, 406) with delta (0, 0)
Screenshot: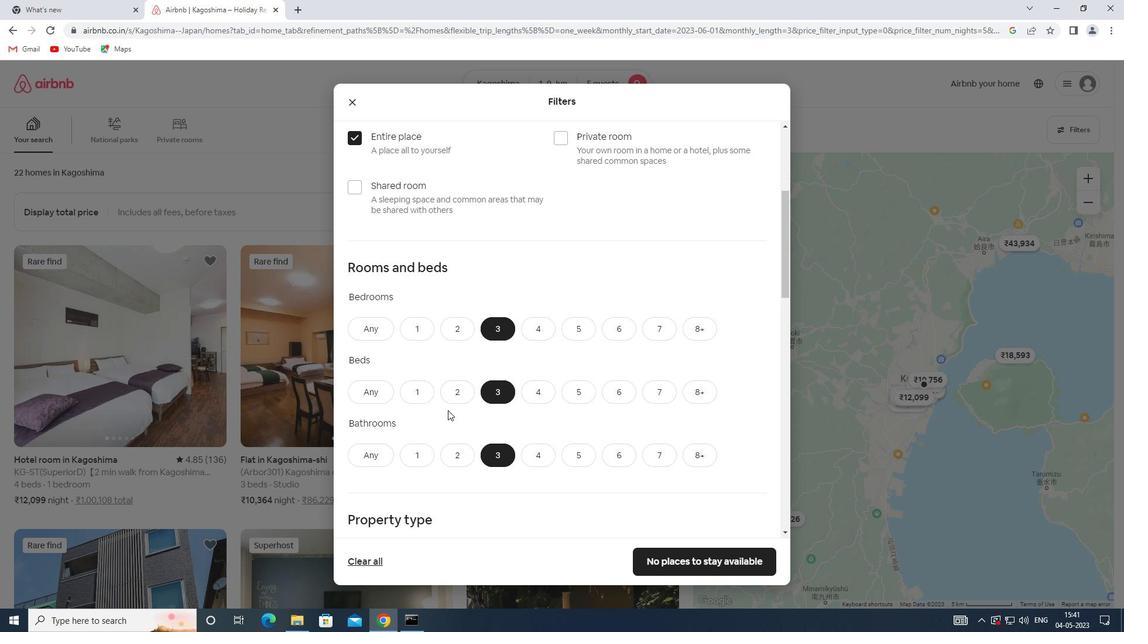 
Action: Mouse scrolled (447, 406) with delta (0, 0)
Screenshot: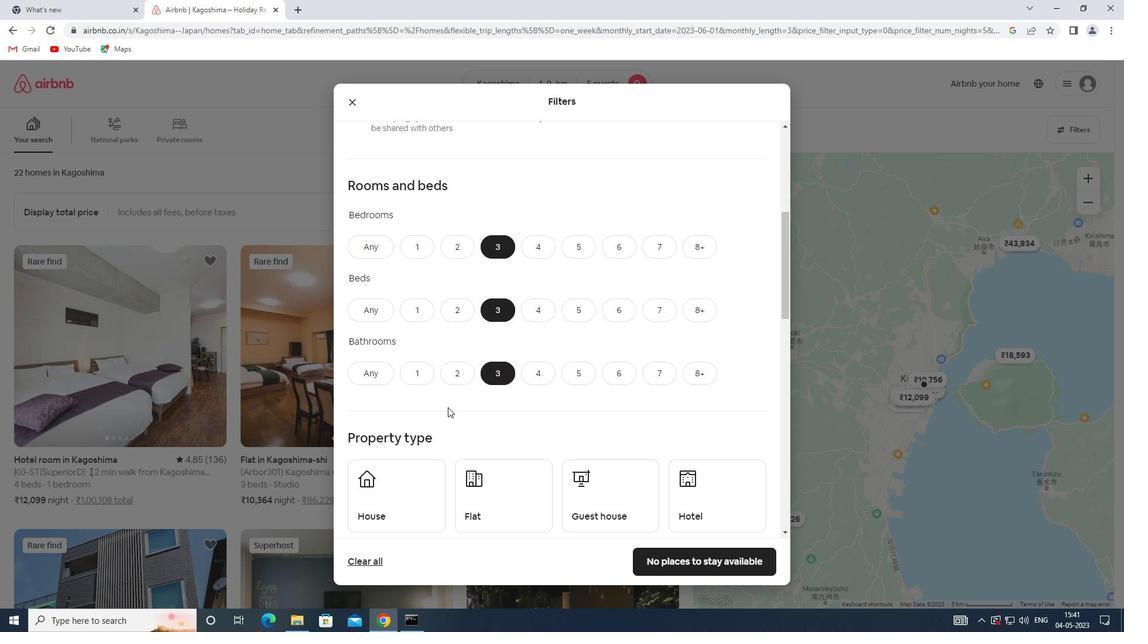 
Action: Mouse moved to (409, 408)
Screenshot: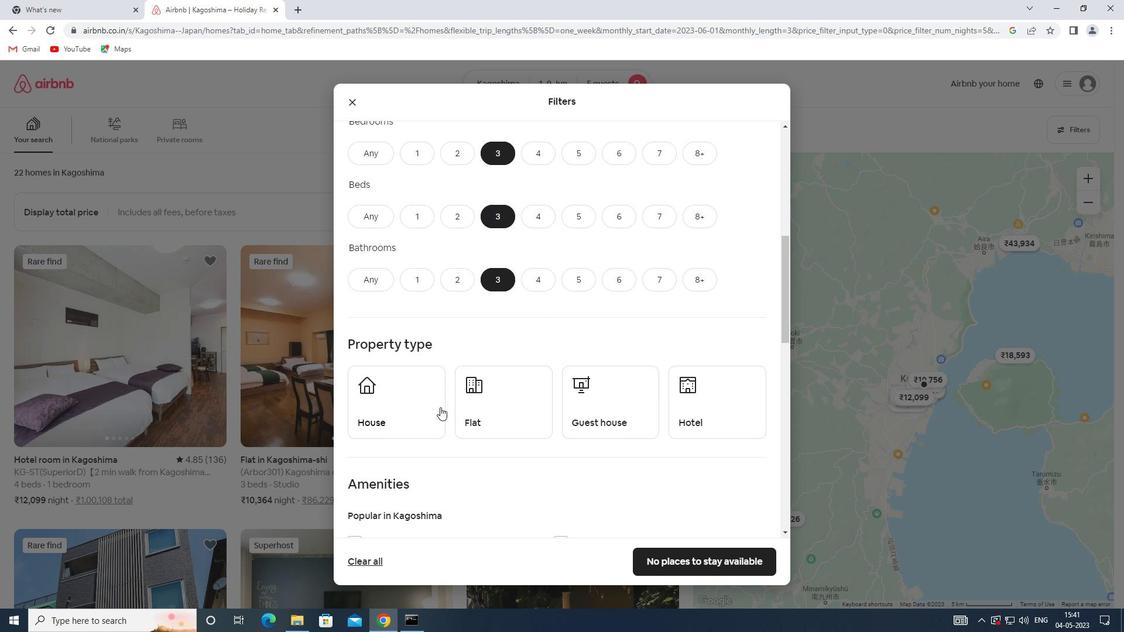 
Action: Mouse pressed left at (409, 408)
Screenshot: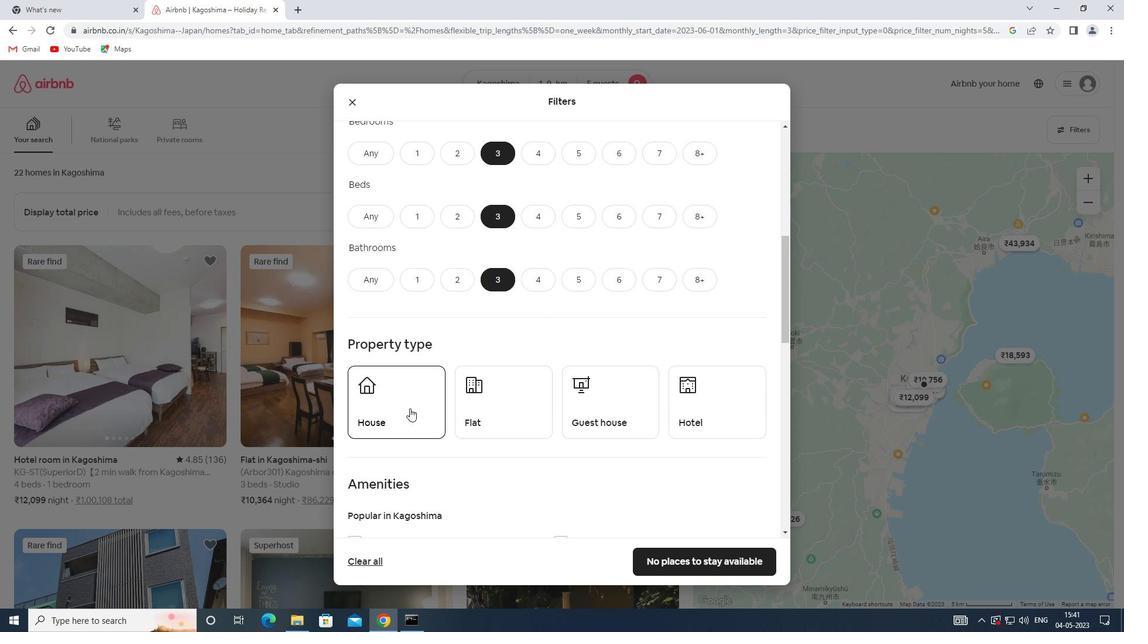 
Action: Mouse moved to (479, 412)
Screenshot: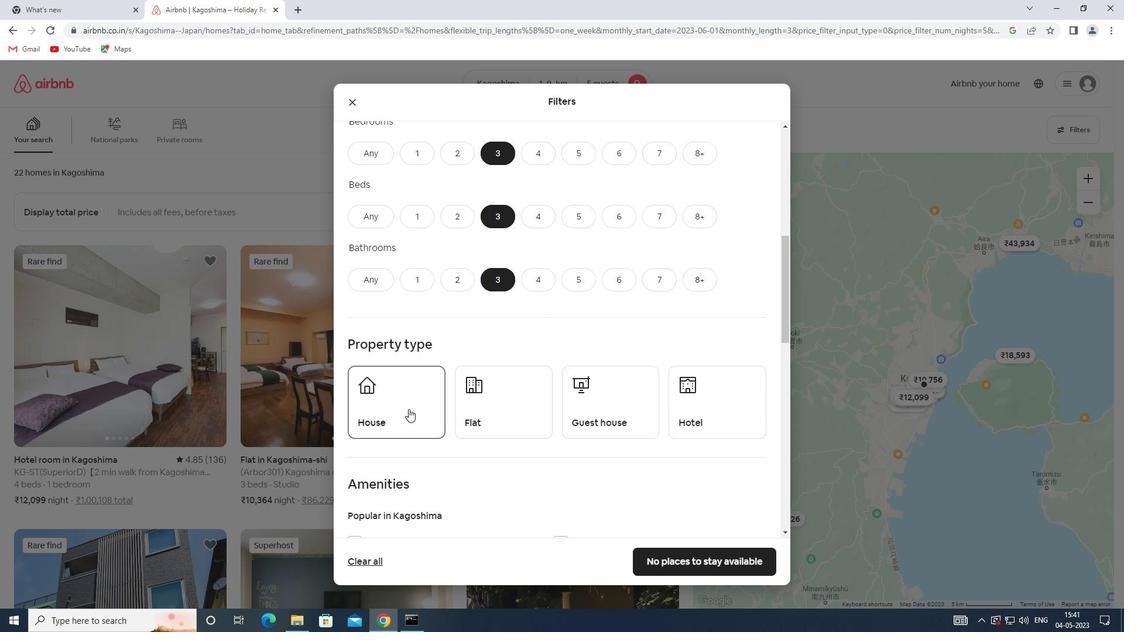 
Action: Mouse pressed left at (479, 412)
Screenshot: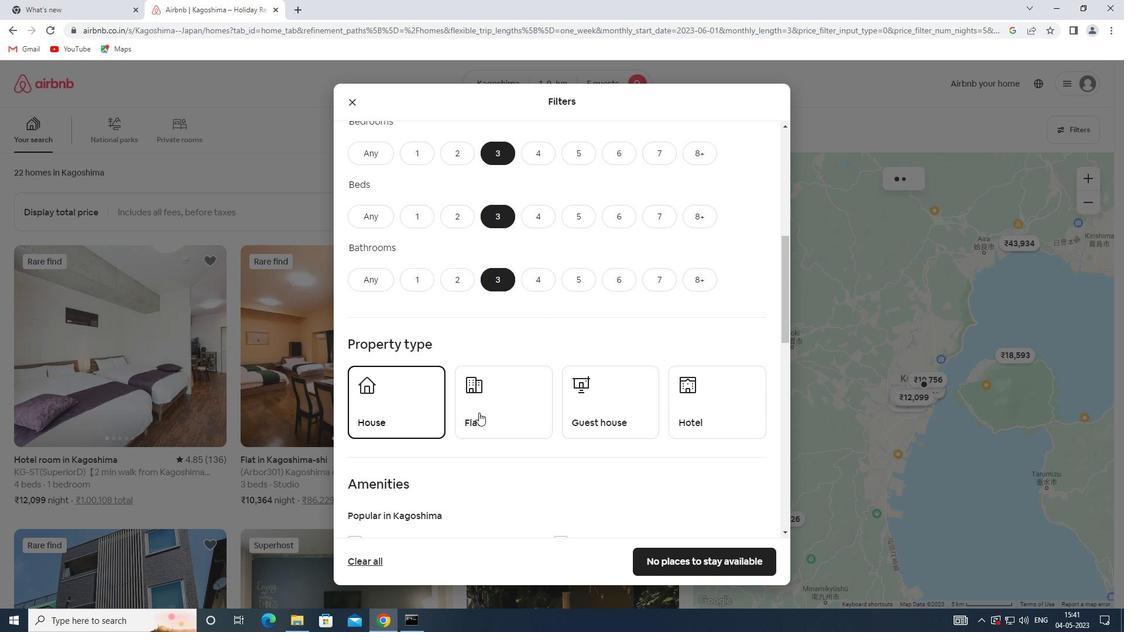 
Action: Mouse moved to (594, 410)
Screenshot: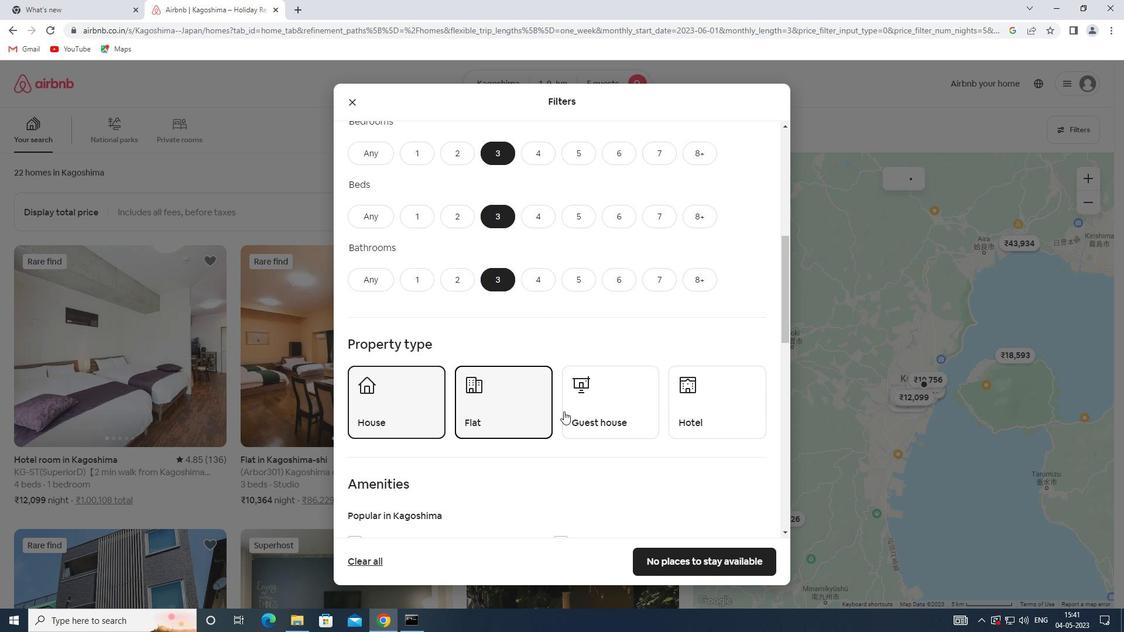 
Action: Mouse pressed left at (594, 410)
Screenshot: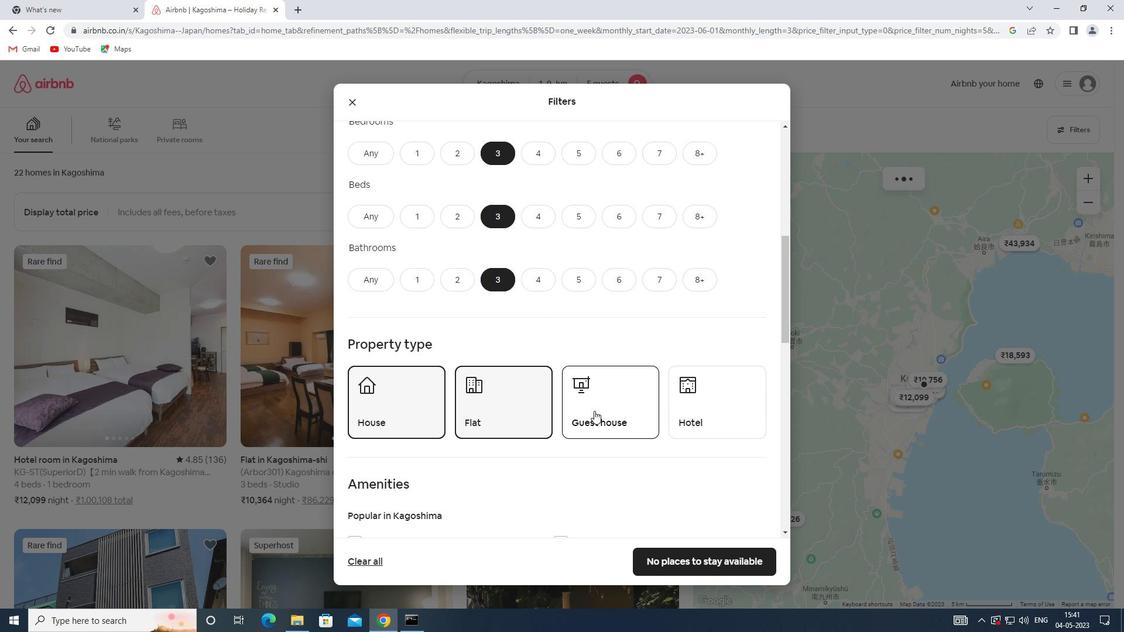 
Action: Mouse moved to (513, 401)
Screenshot: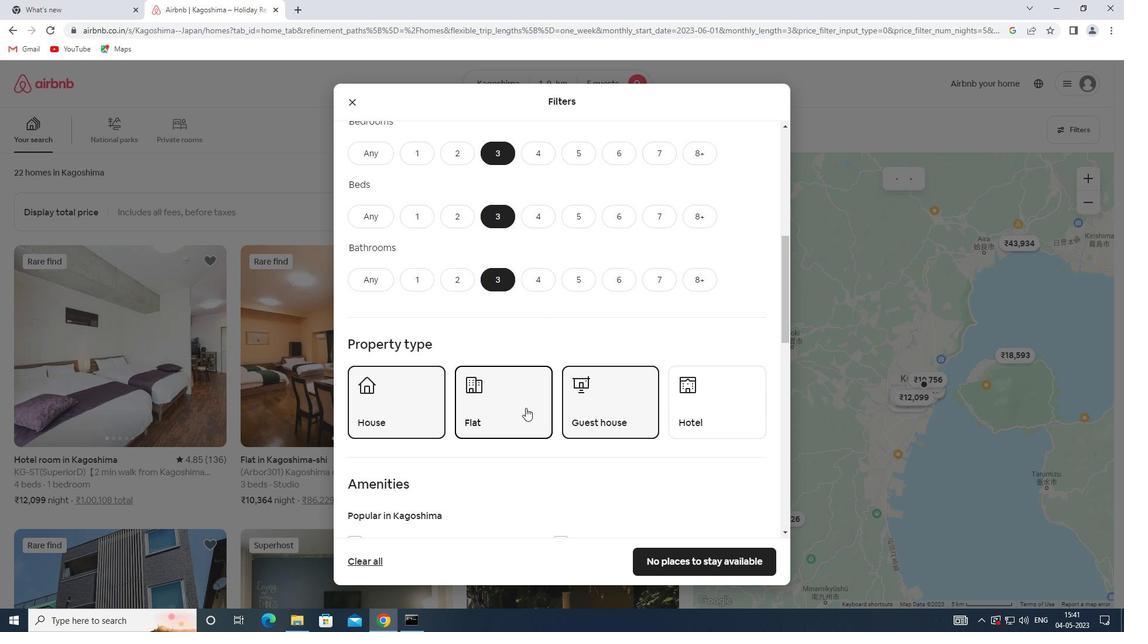 
Action: Mouse scrolled (513, 401) with delta (0, 0)
Screenshot: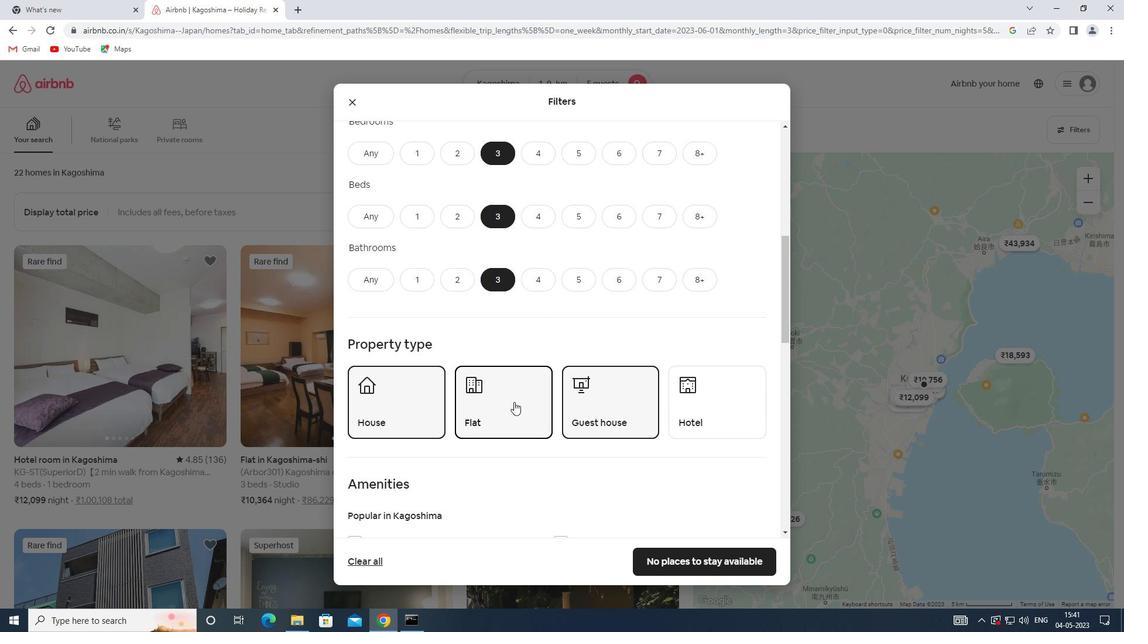 
Action: Mouse scrolled (513, 401) with delta (0, 0)
Screenshot: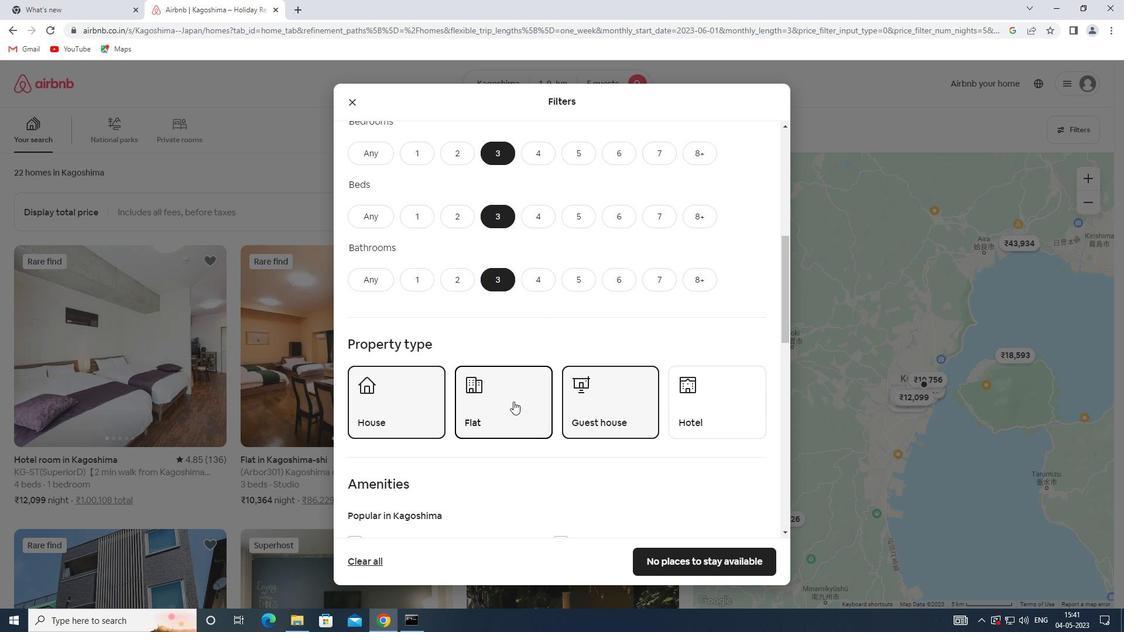 
Action: Mouse moved to (512, 400)
Screenshot: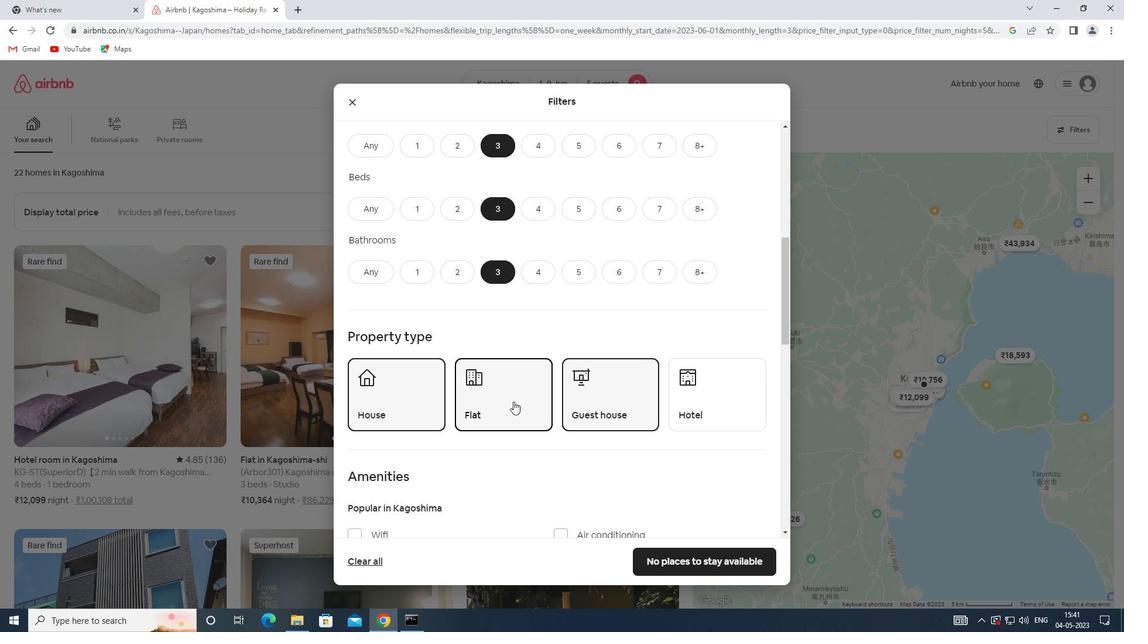 
Action: Mouse scrolled (512, 399) with delta (0, 0)
Screenshot: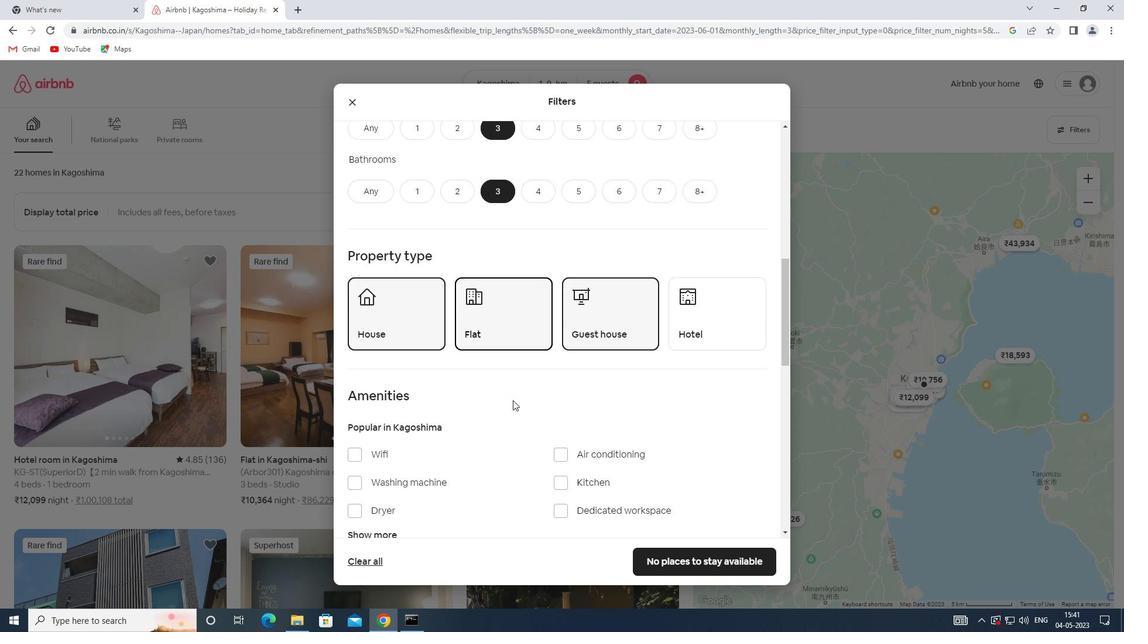 
Action: Mouse scrolled (512, 399) with delta (0, 0)
Screenshot: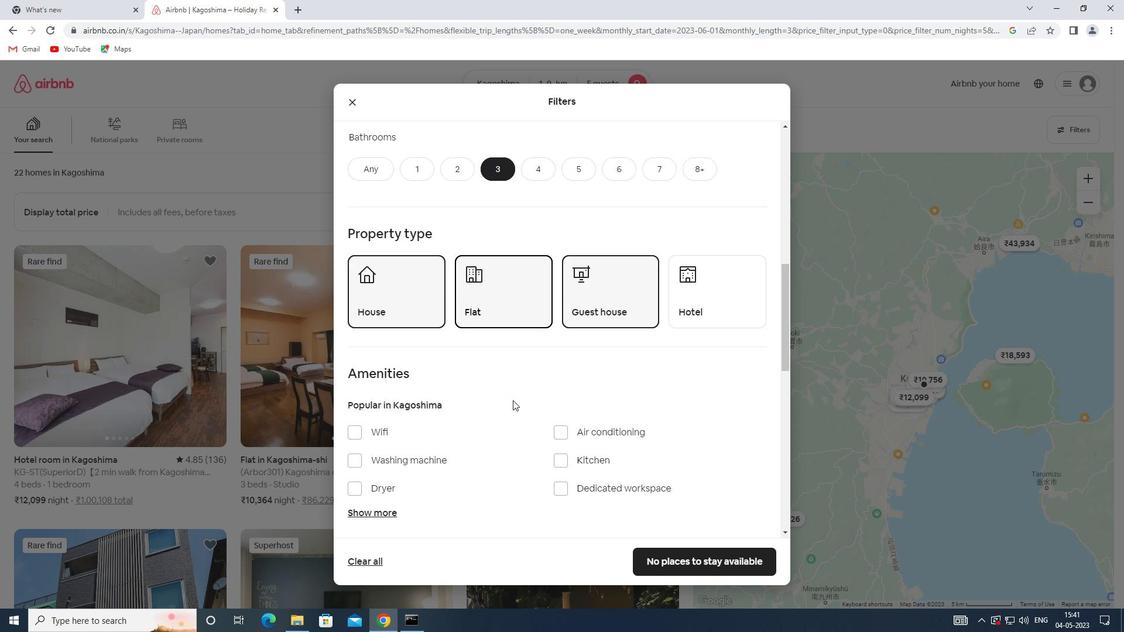 
Action: Mouse moved to (625, 428)
Screenshot: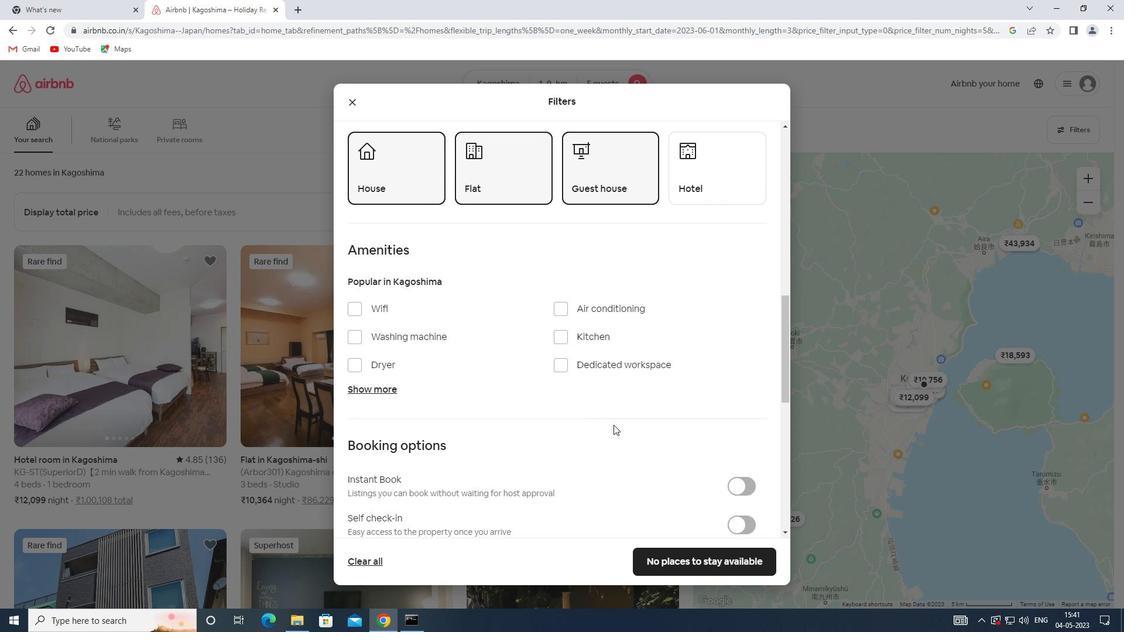 
Action: Mouse scrolled (625, 427) with delta (0, 0)
Screenshot: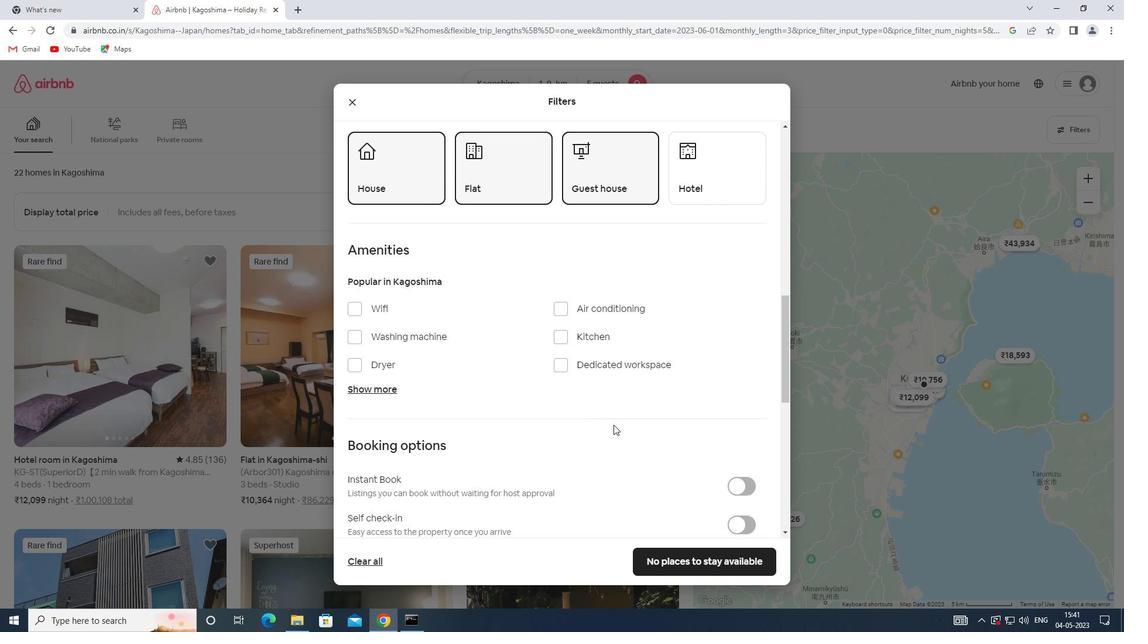 
Action: Mouse scrolled (625, 427) with delta (0, 0)
Screenshot: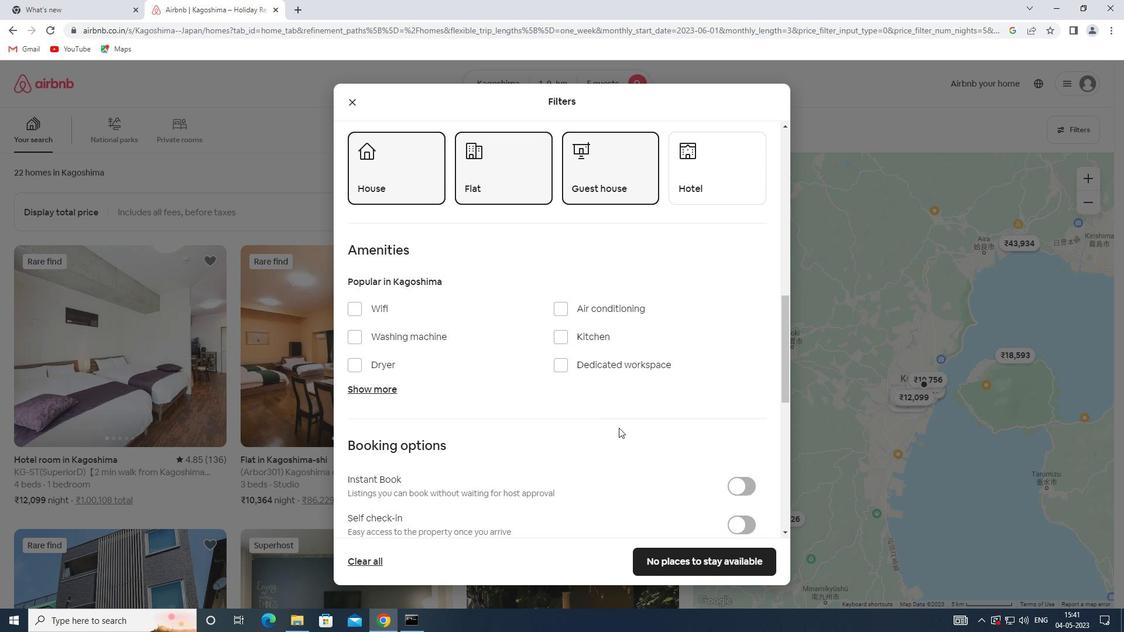 
Action: Mouse scrolled (625, 427) with delta (0, 0)
Screenshot: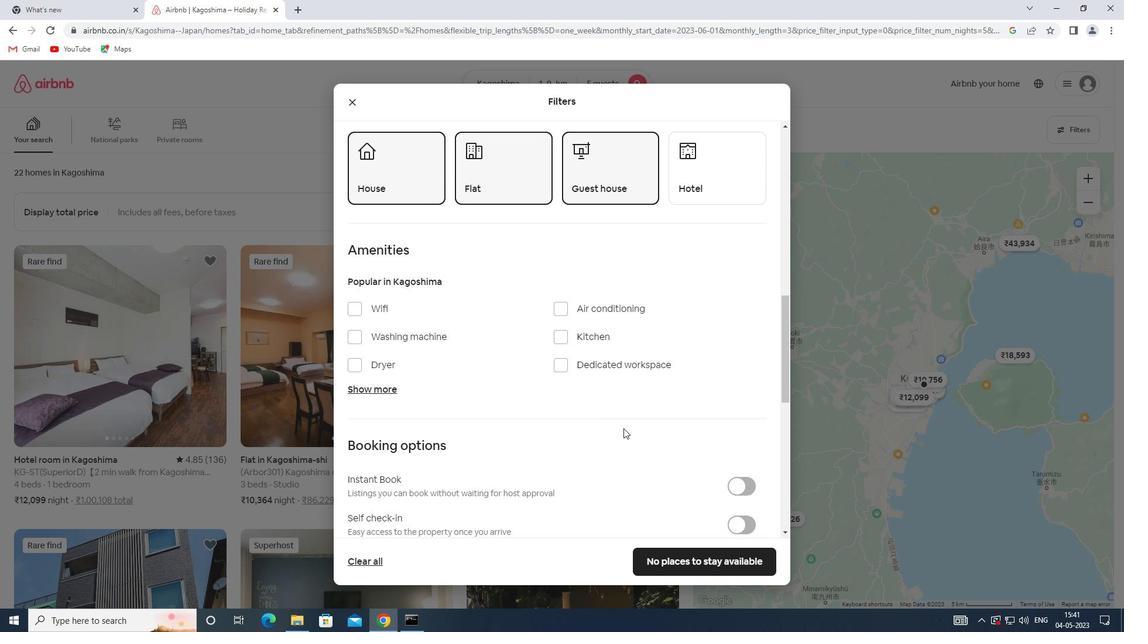 
Action: Mouse moved to (740, 344)
Screenshot: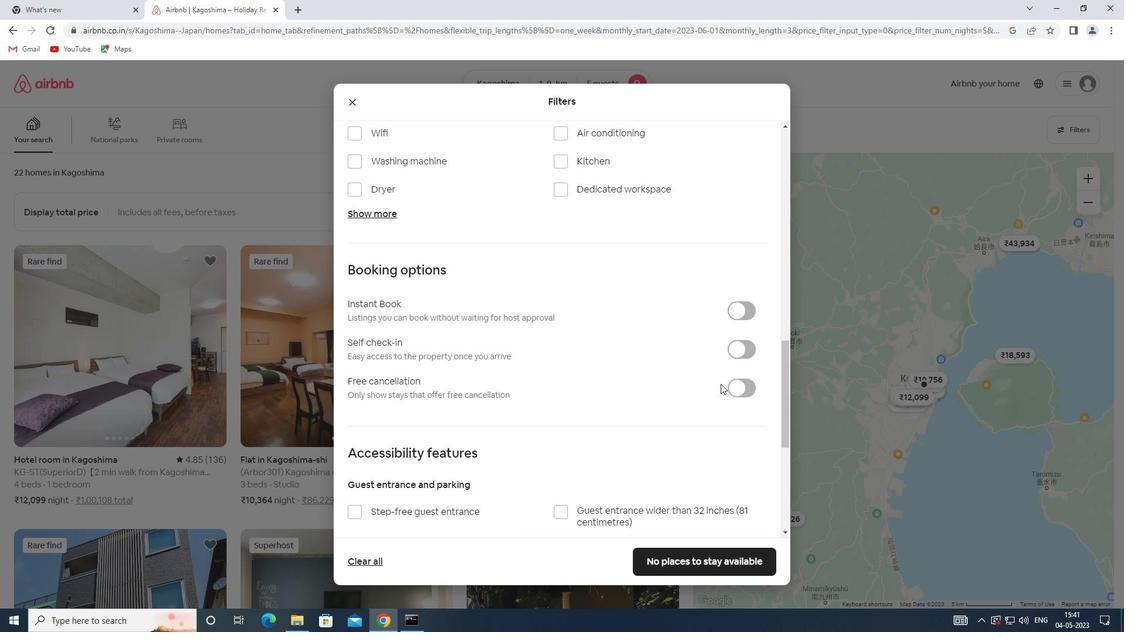 
Action: Mouse pressed left at (740, 344)
Screenshot: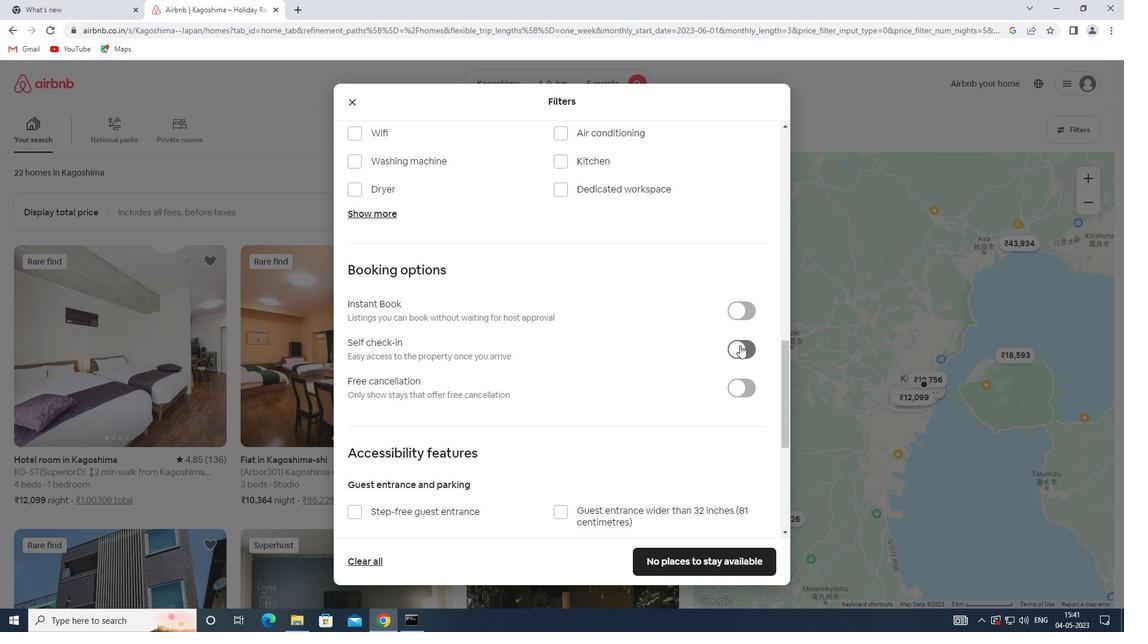 
Action: Mouse moved to (482, 399)
Screenshot: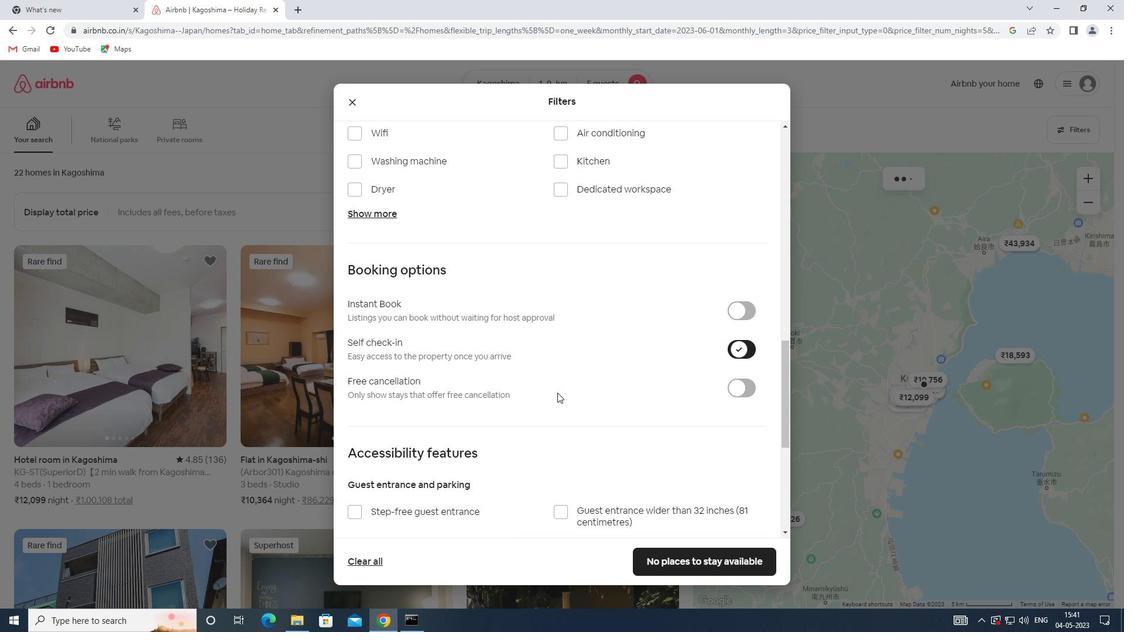 
Action: Mouse scrolled (482, 399) with delta (0, 0)
Screenshot: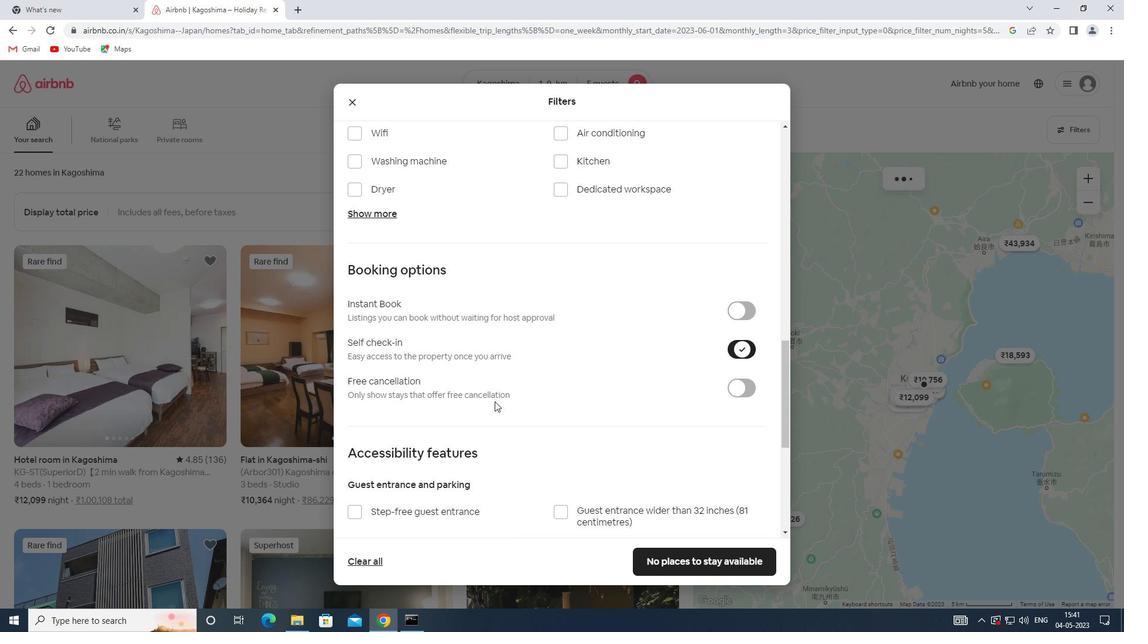 
Action: Mouse scrolled (482, 399) with delta (0, 0)
Screenshot: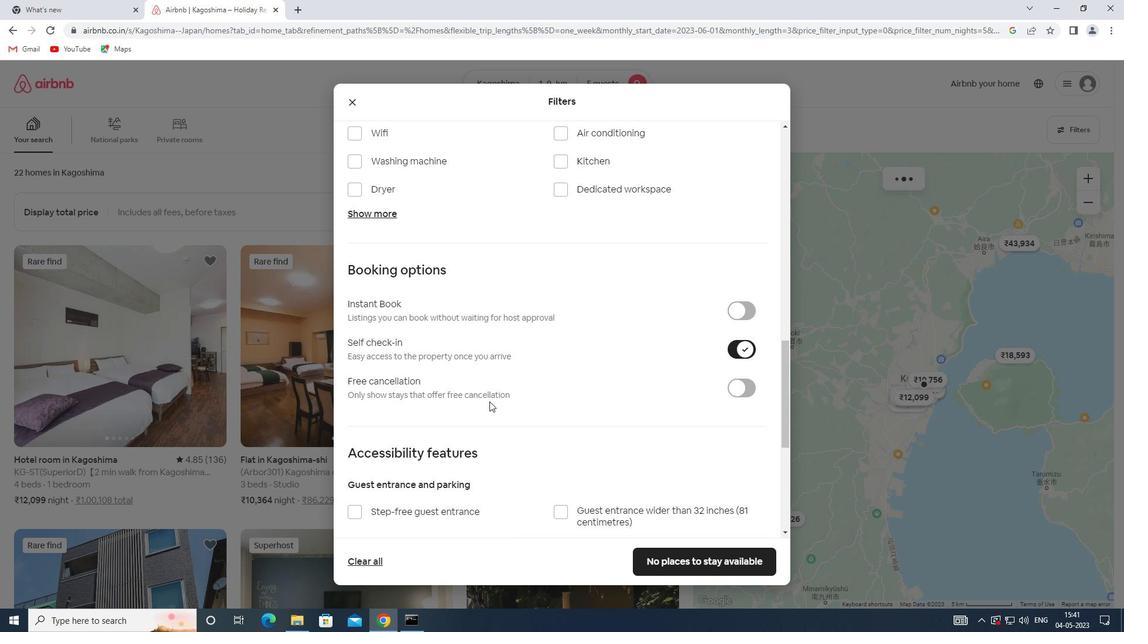 
Action: Mouse scrolled (482, 399) with delta (0, 0)
Screenshot: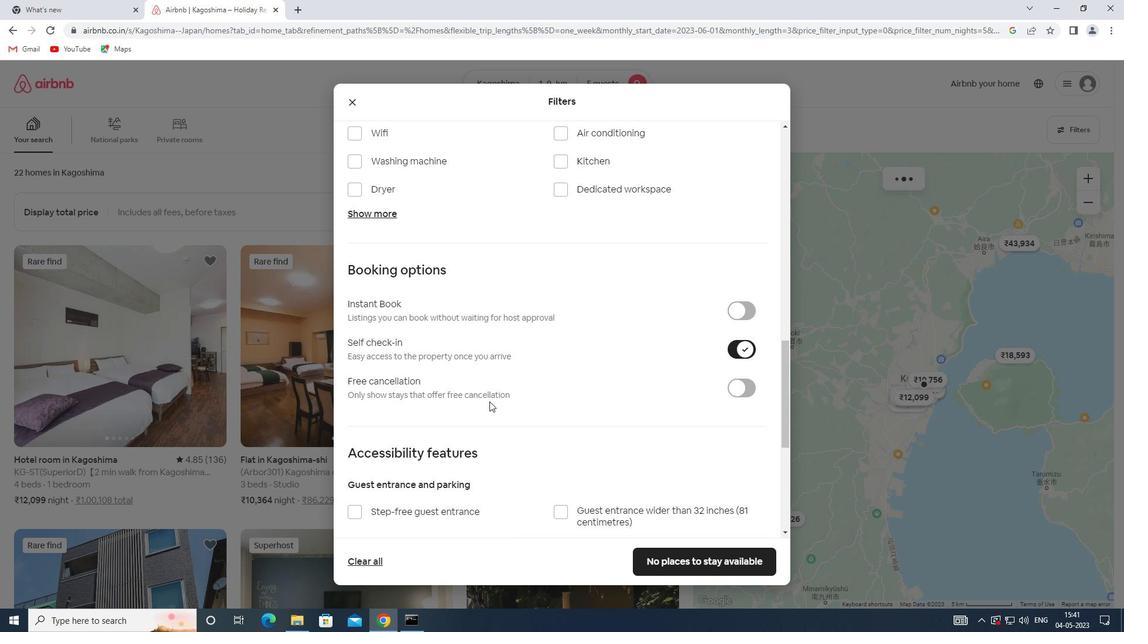 
Action: Mouse scrolled (482, 399) with delta (0, 0)
Screenshot: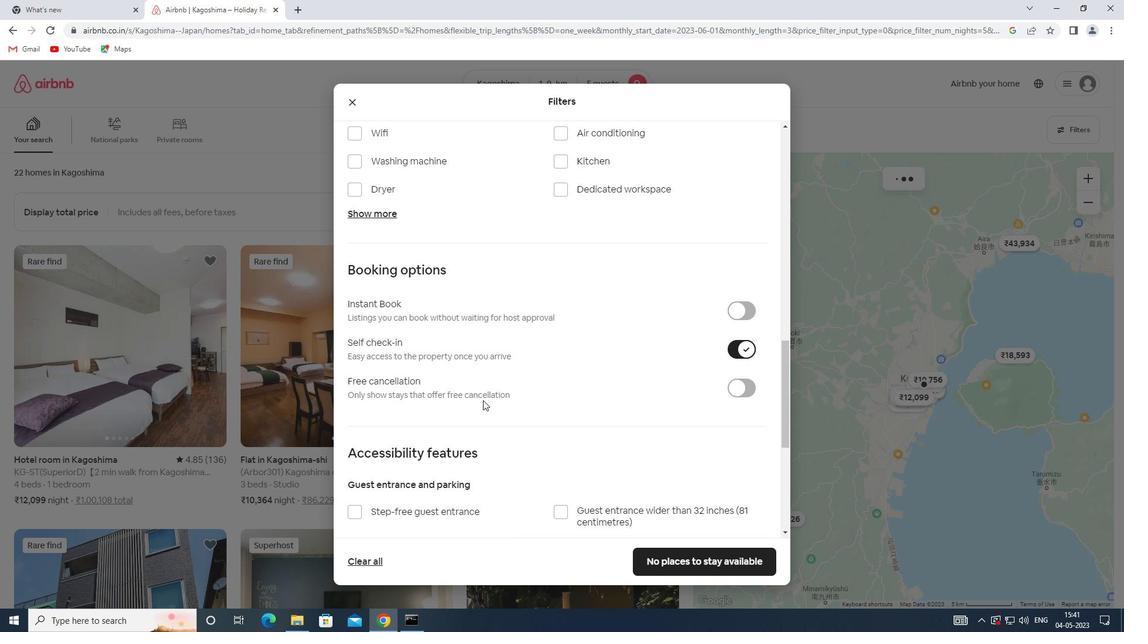 
Action: Mouse scrolled (482, 399) with delta (0, 0)
Screenshot: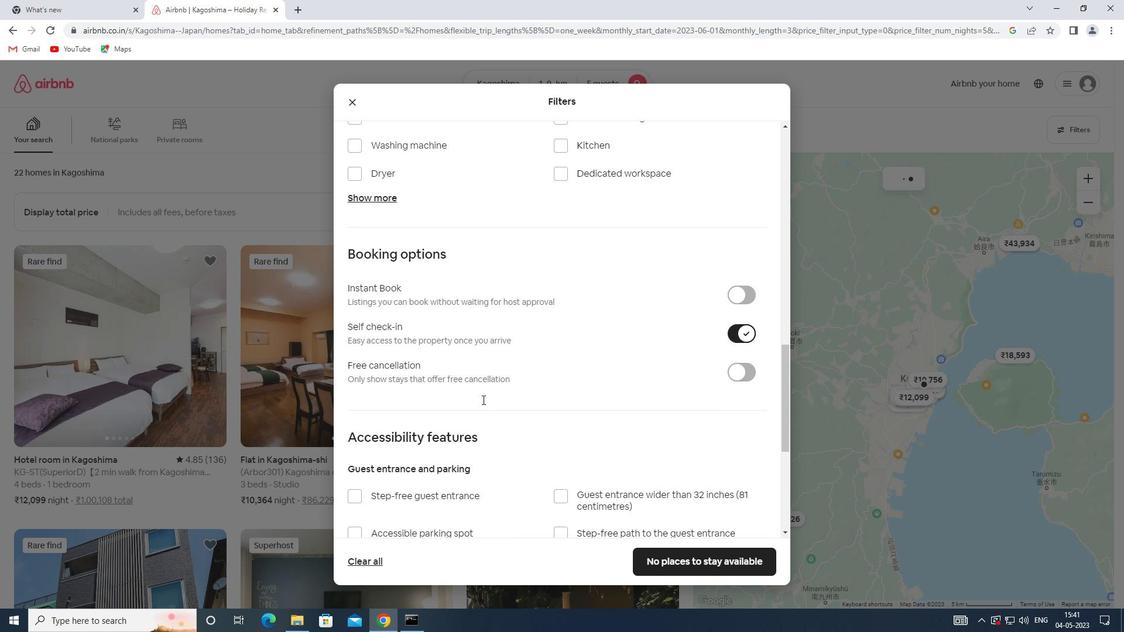 
Action: Mouse scrolled (482, 399) with delta (0, 0)
Screenshot: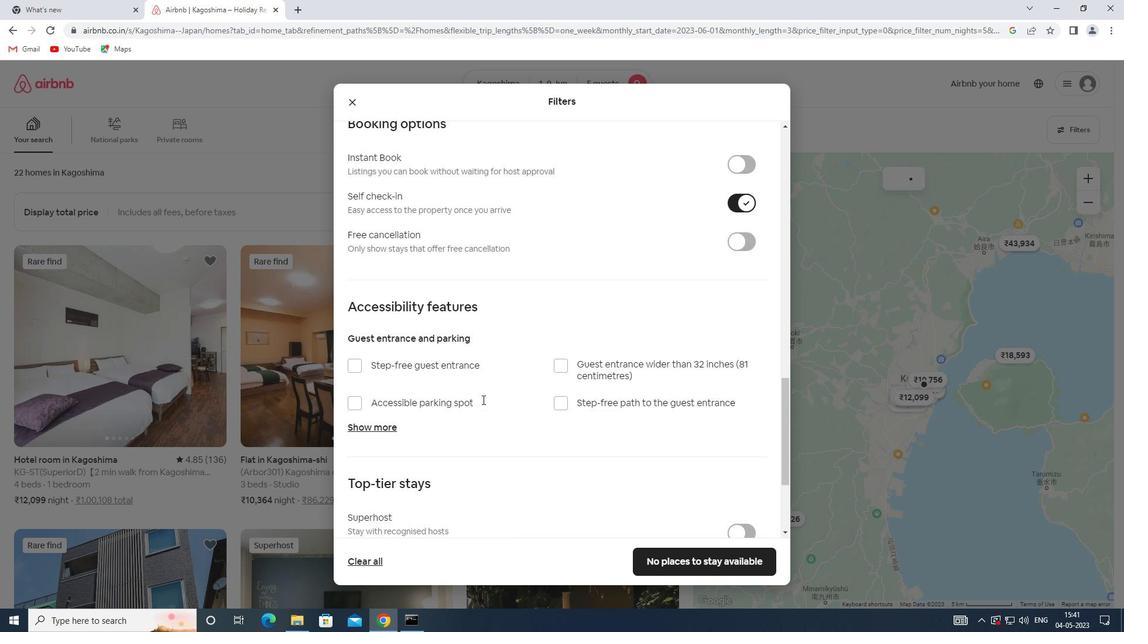 
Action: Mouse scrolled (482, 399) with delta (0, 0)
Screenshot: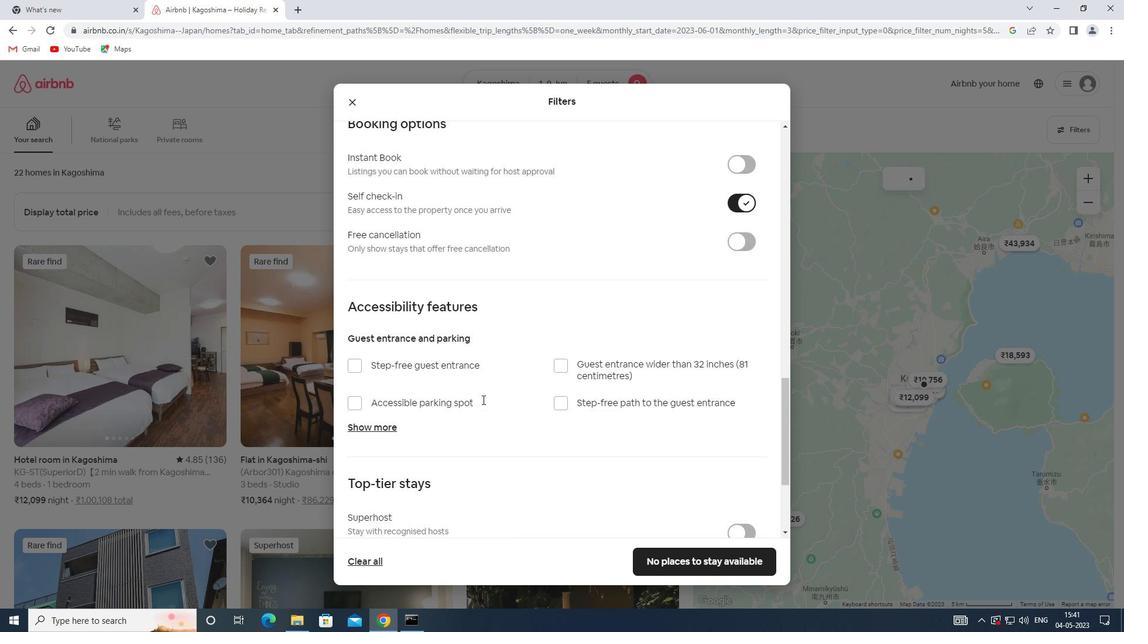 
Action: Mouse scrolled (482, 399) with delta (0, 0)
Screenshot: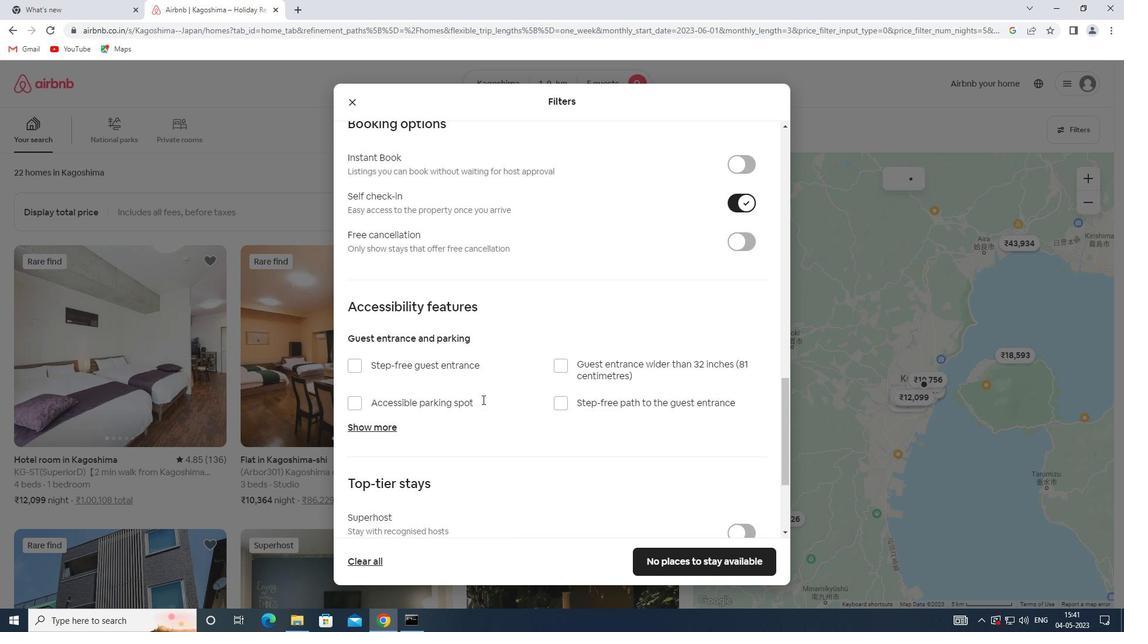 
Action: Mouse moved to (364, 477)
Screenshot: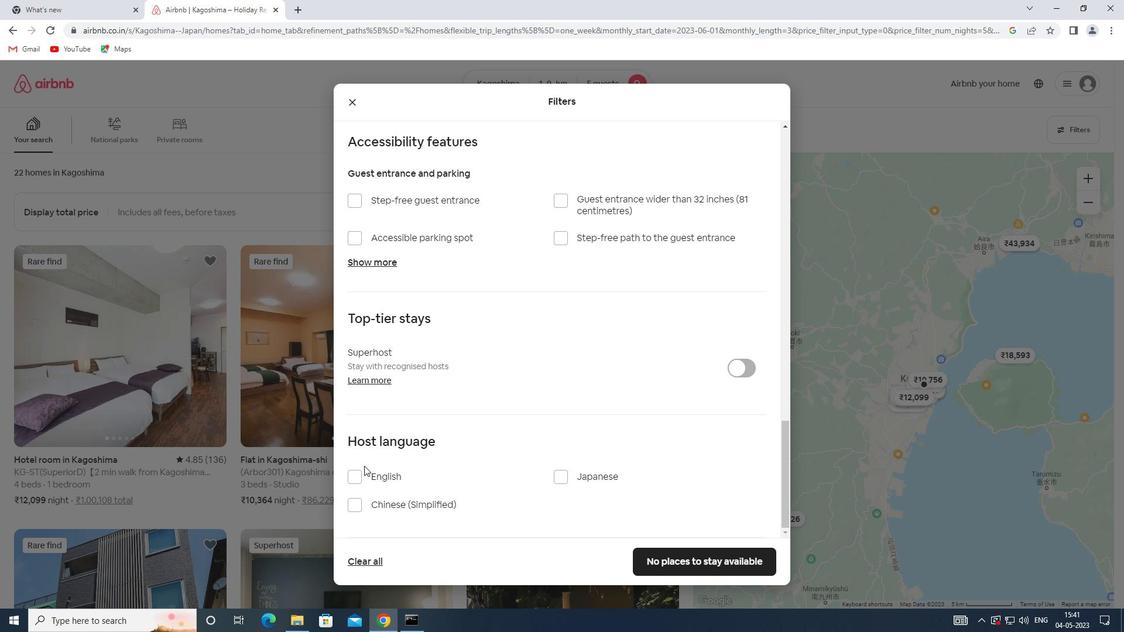 
Action: Mouse pressed left at (364, 477)
Screenshot: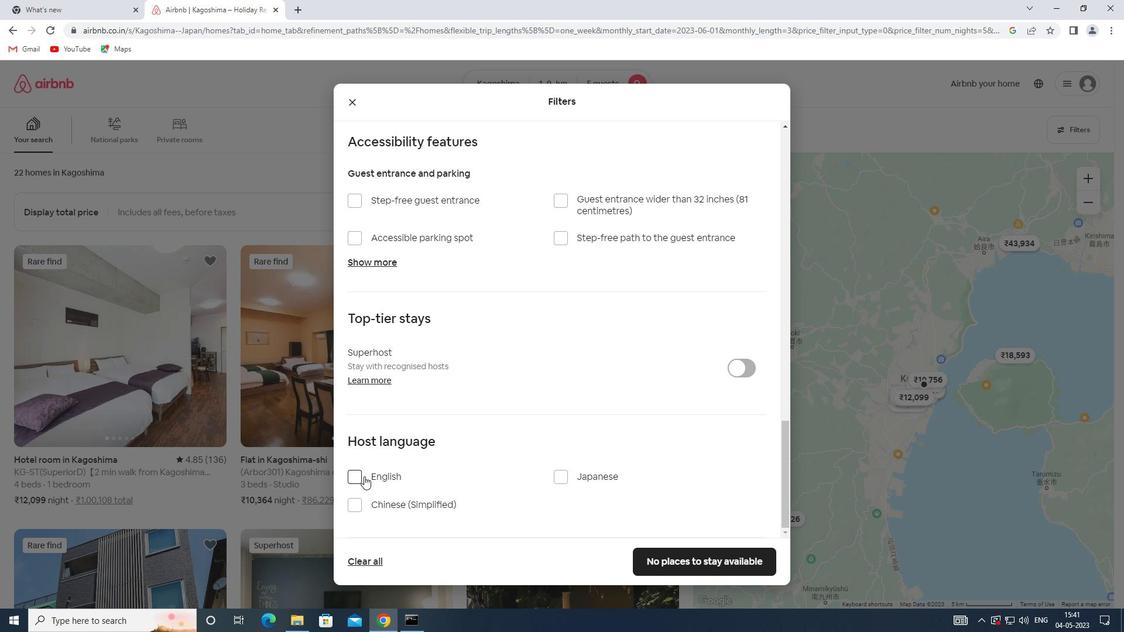 
Action: Mouse moved to (661, 560)
Screenshot: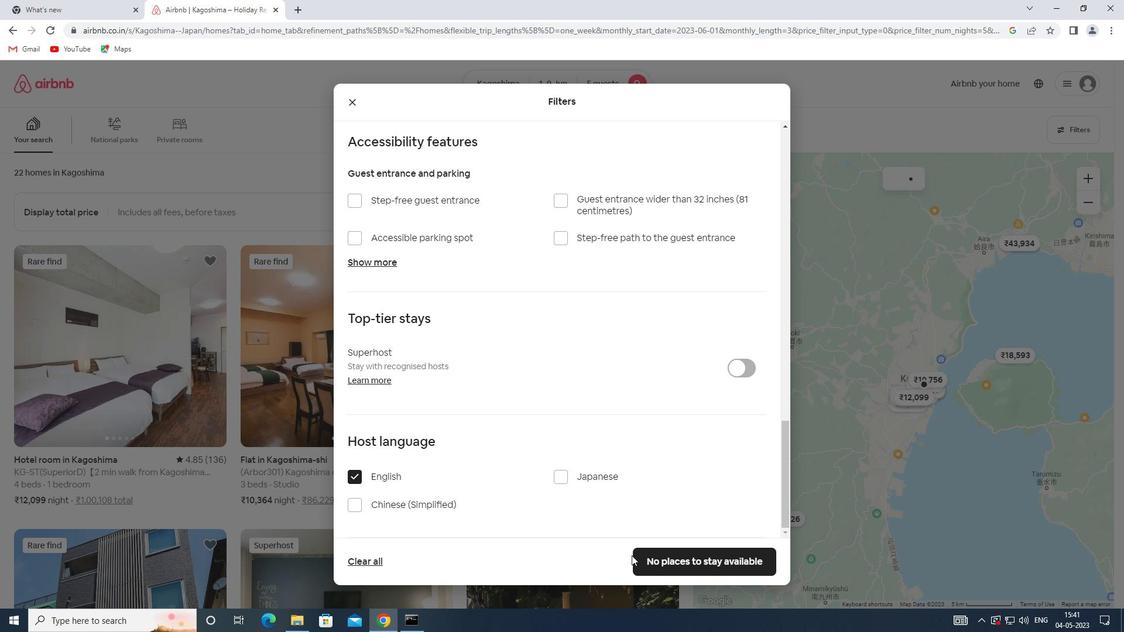 
Action: Mouse pressed left at (661, 560)
Screenshot: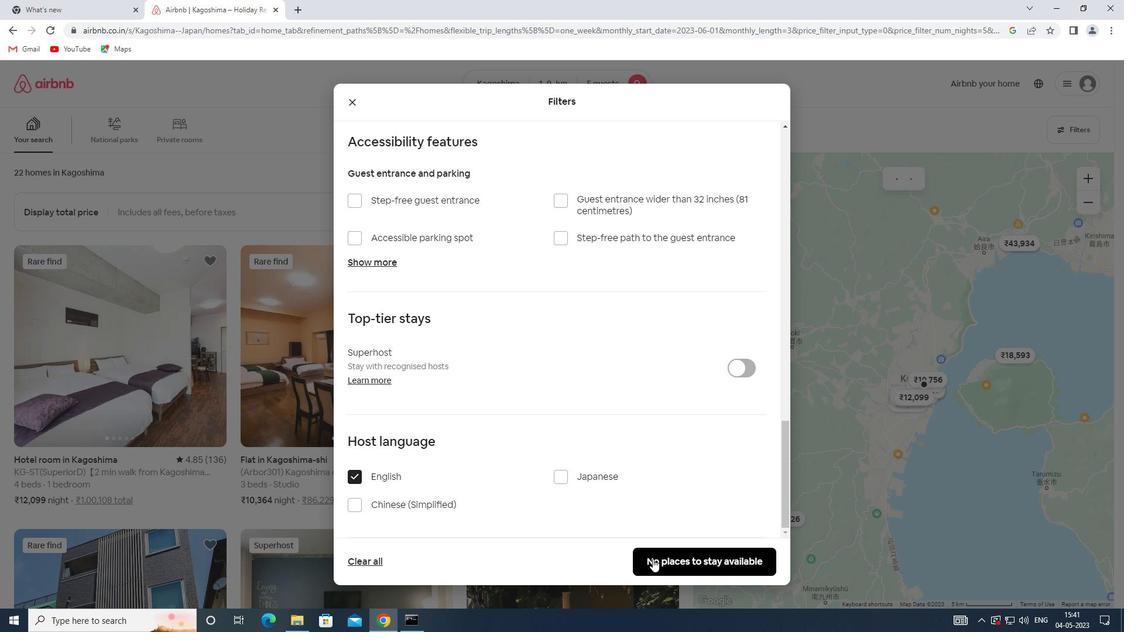 
Action: Mouse moved to (662, 560)
Screenshot: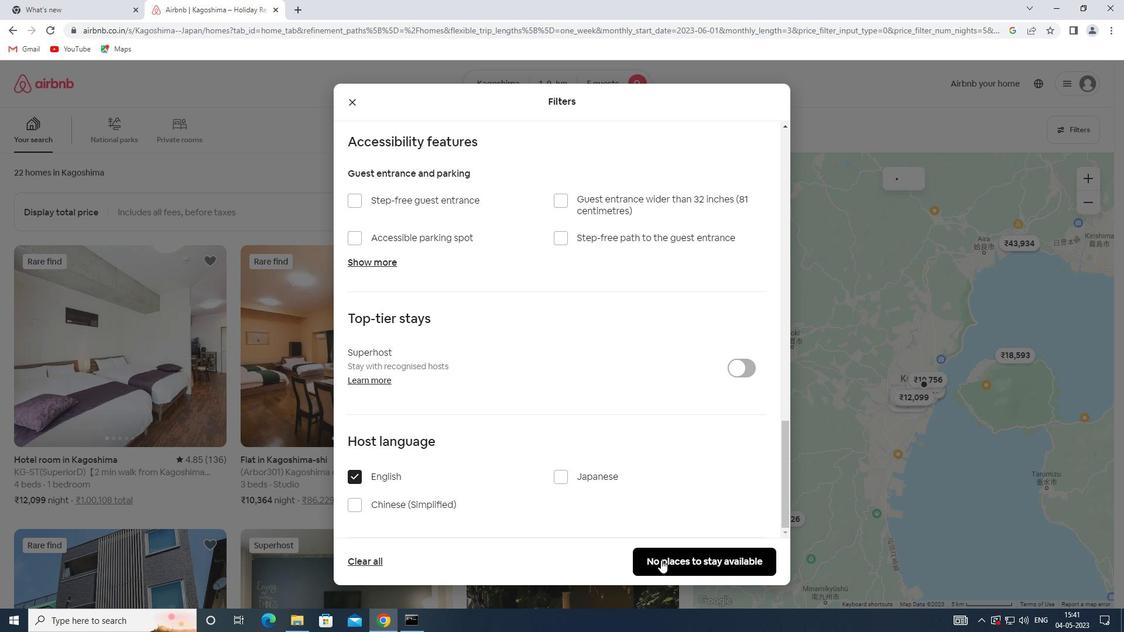 
